 Task: Create a Board called Board0000000025 in Workspace WS0000000009 in Trello with Visibility as Workspace. Create a Board called Board0000000026 in Workspace WS0000000009 in Trello with Visibility as Private. Create a Board called Board0000000027 in Workspace WS0000000009 in Trello with Visibility as Public. Create Card Card0000000097 in Board Board0000000025 in Workspace WS0000000009 in Trello. Create Card Card0000000098 in Board Board0000000025 in Workspace WS0000000009 in Trello
Action: Mouse moved to (544, 59)
Screenshot: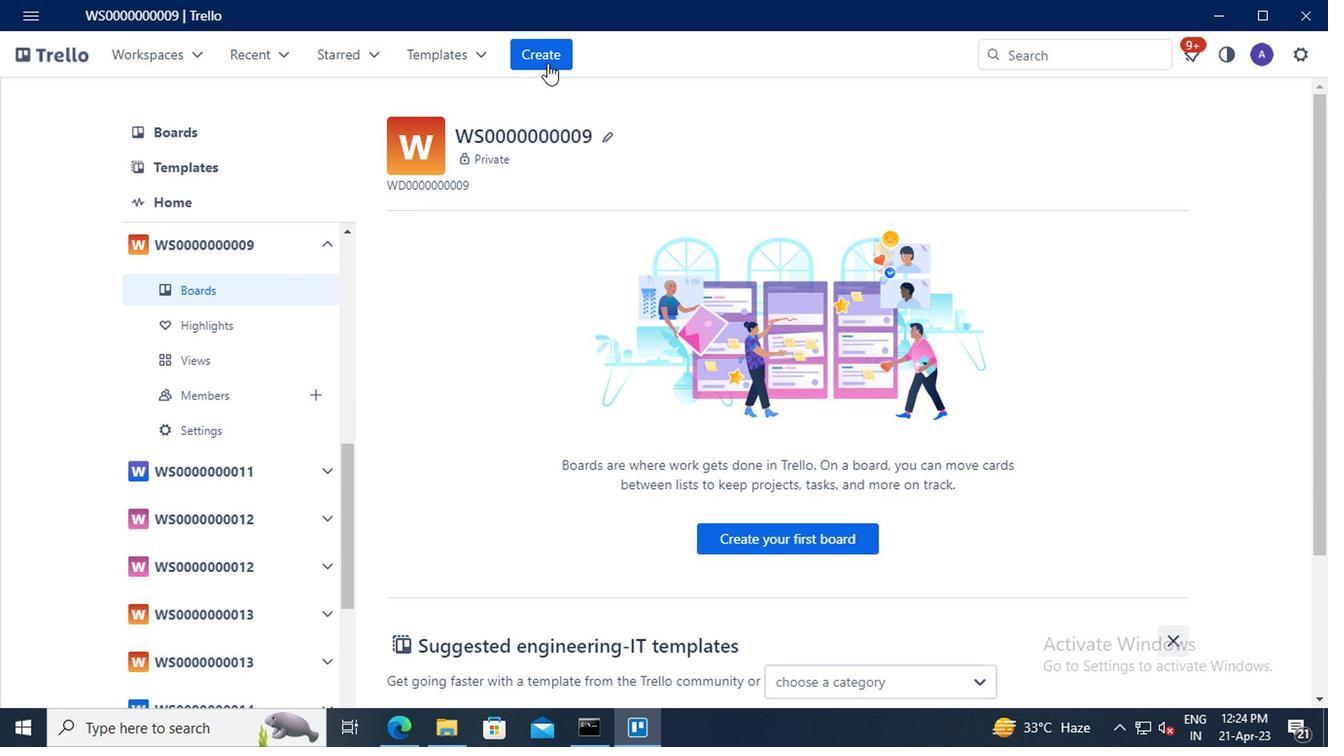 
Action: Mouse pressed left at (544, 59)
Screenshot: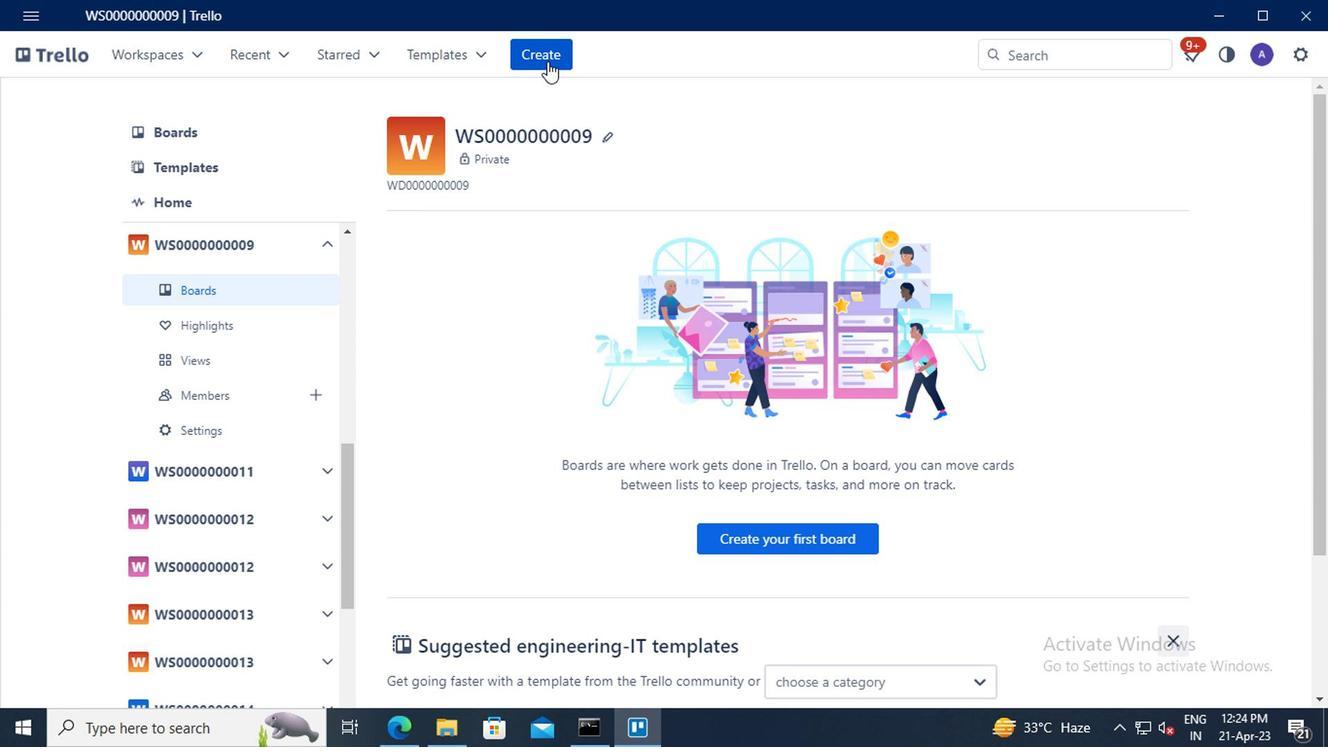 
Action: Mouse moved to (601, 136)
Screenshot: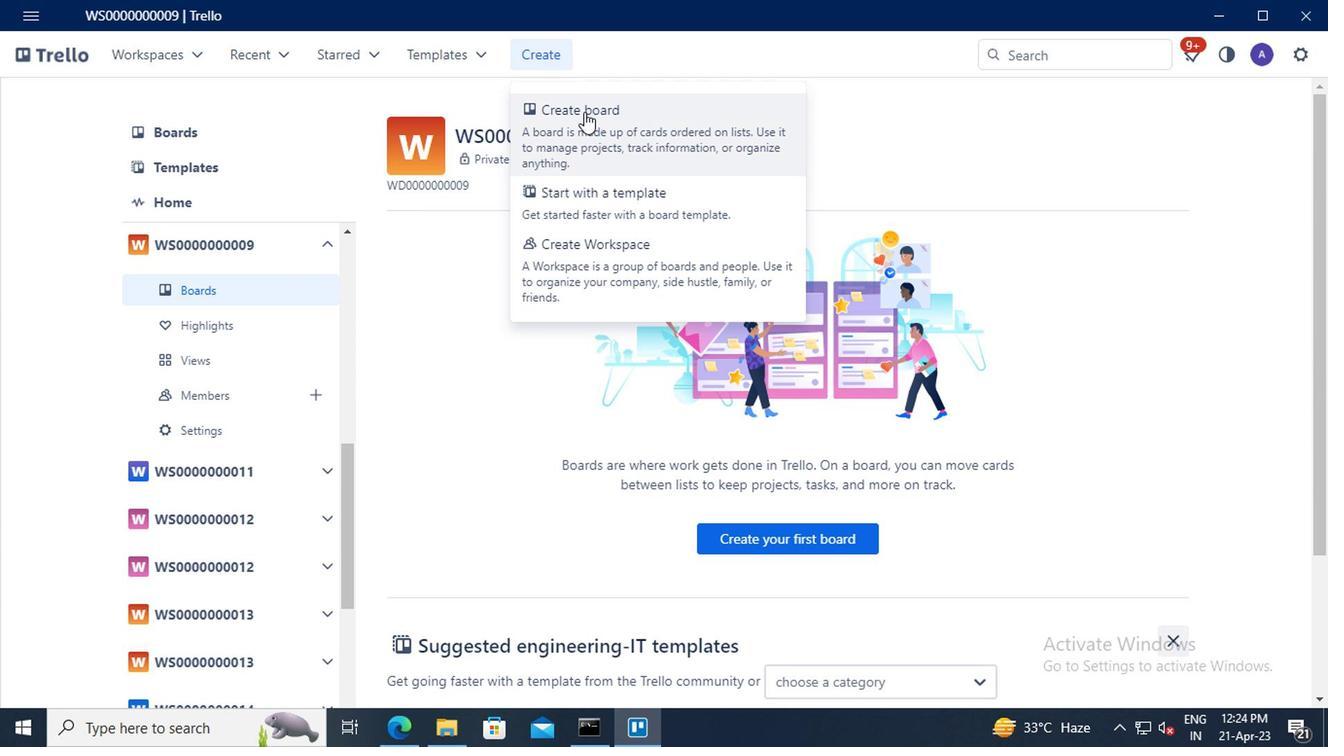 
Action: Mouse pressed left at (601, 136)
Screenshot: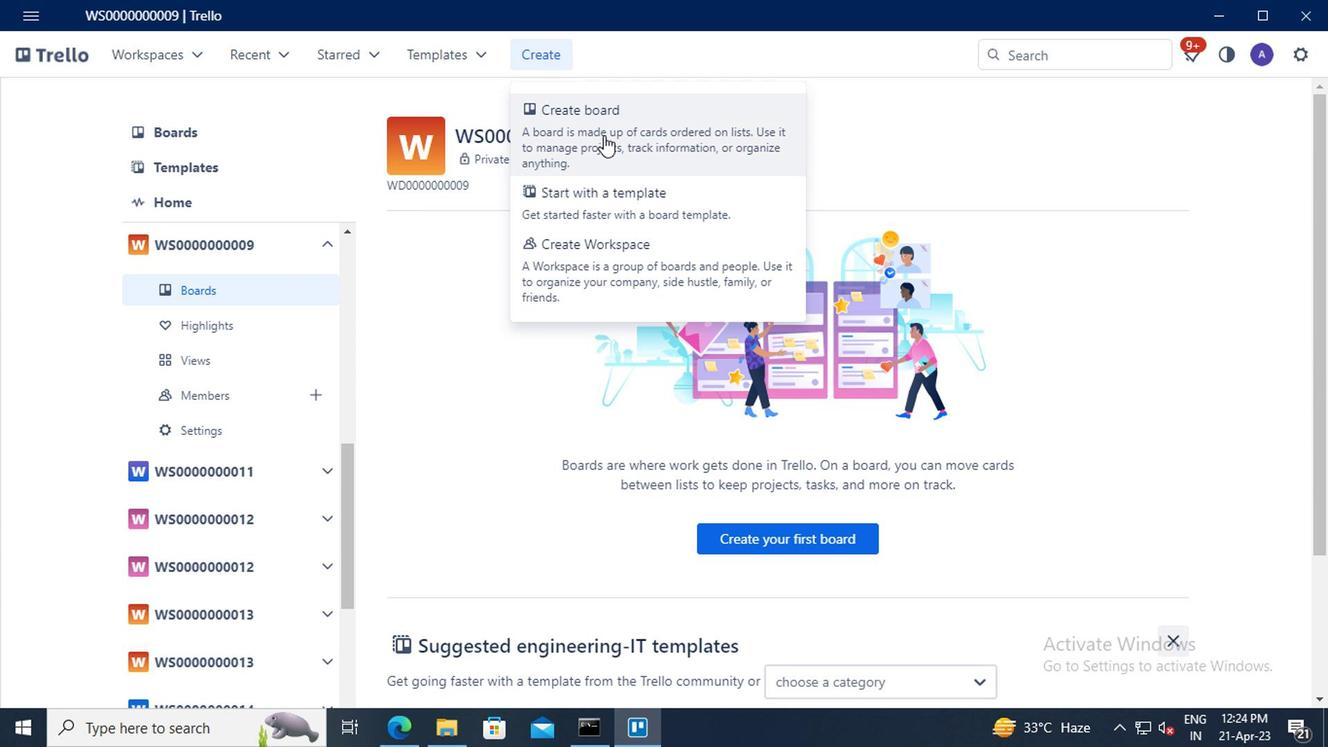 
Action: Mouse moved to (560, 414)
Screenshot: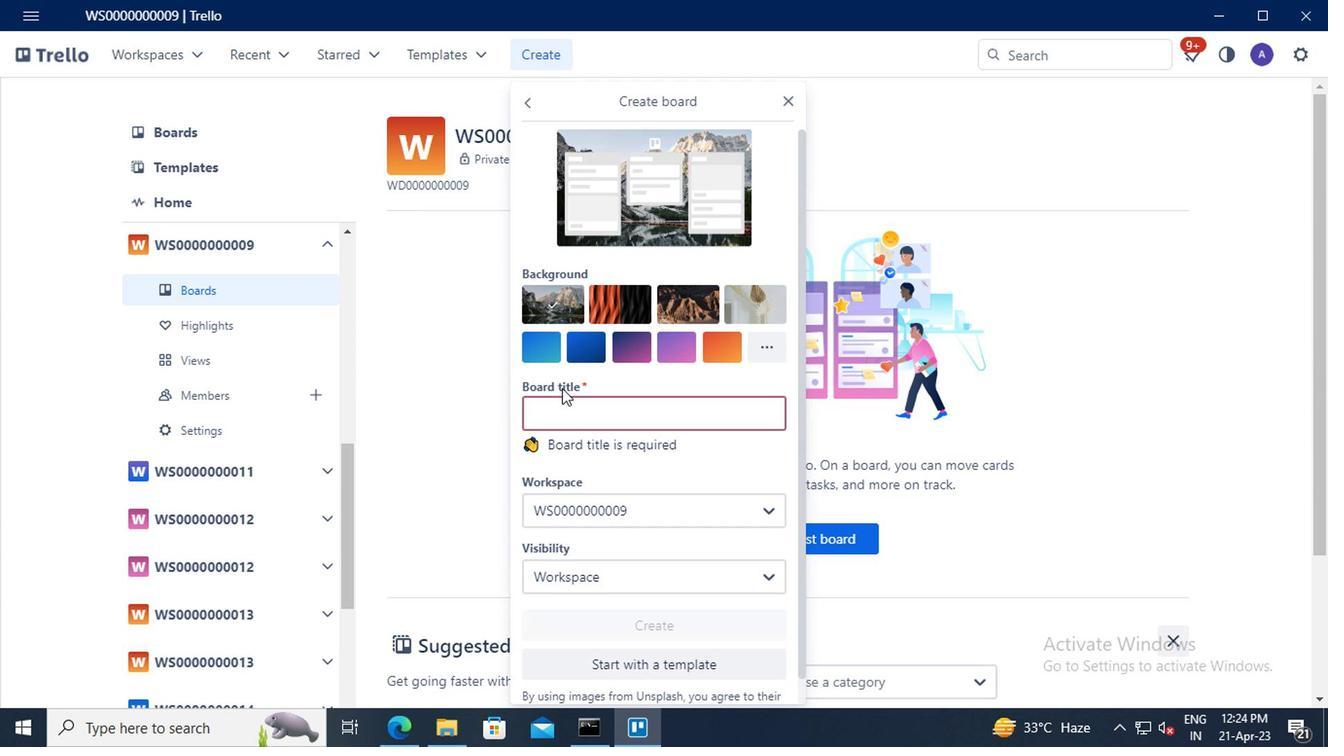 
Action: Mouse pressed left at (560, 414)
Screenshot: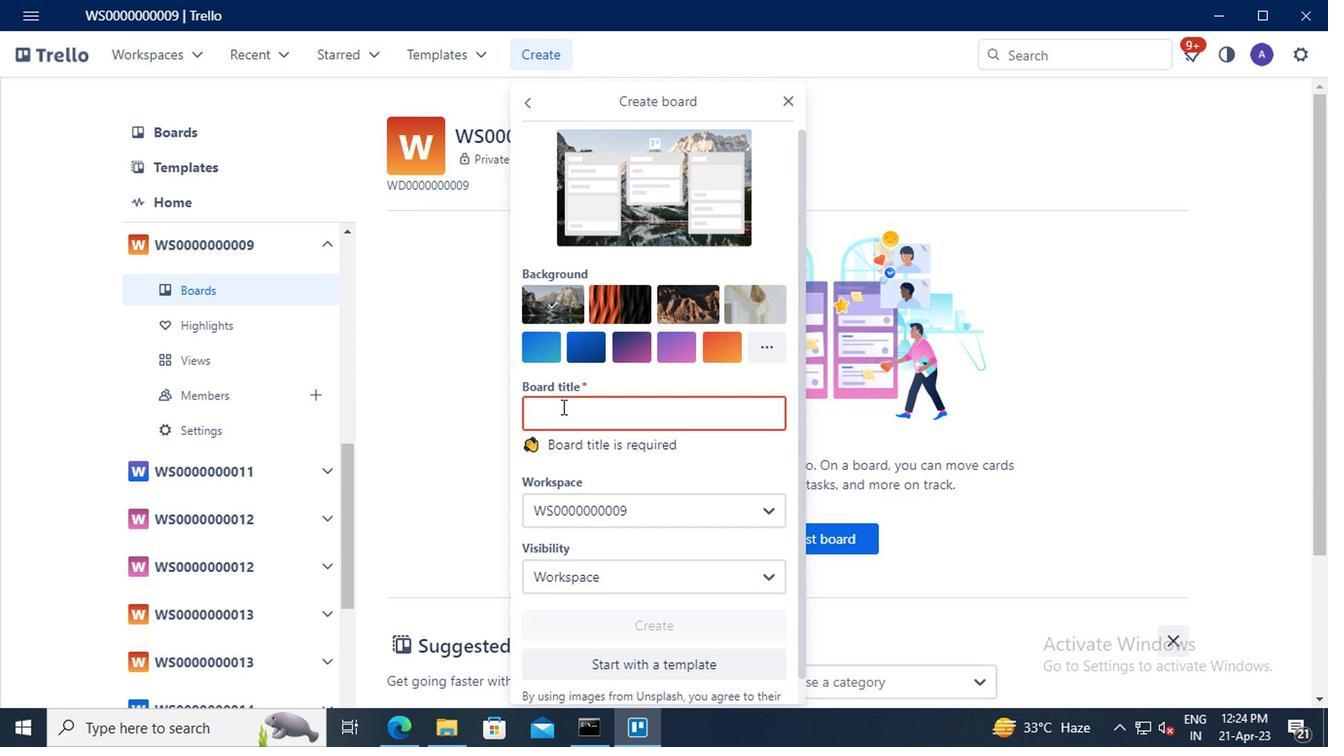 
Action: Key pressed <Key.shift>BOARD0000000025
Screenshot: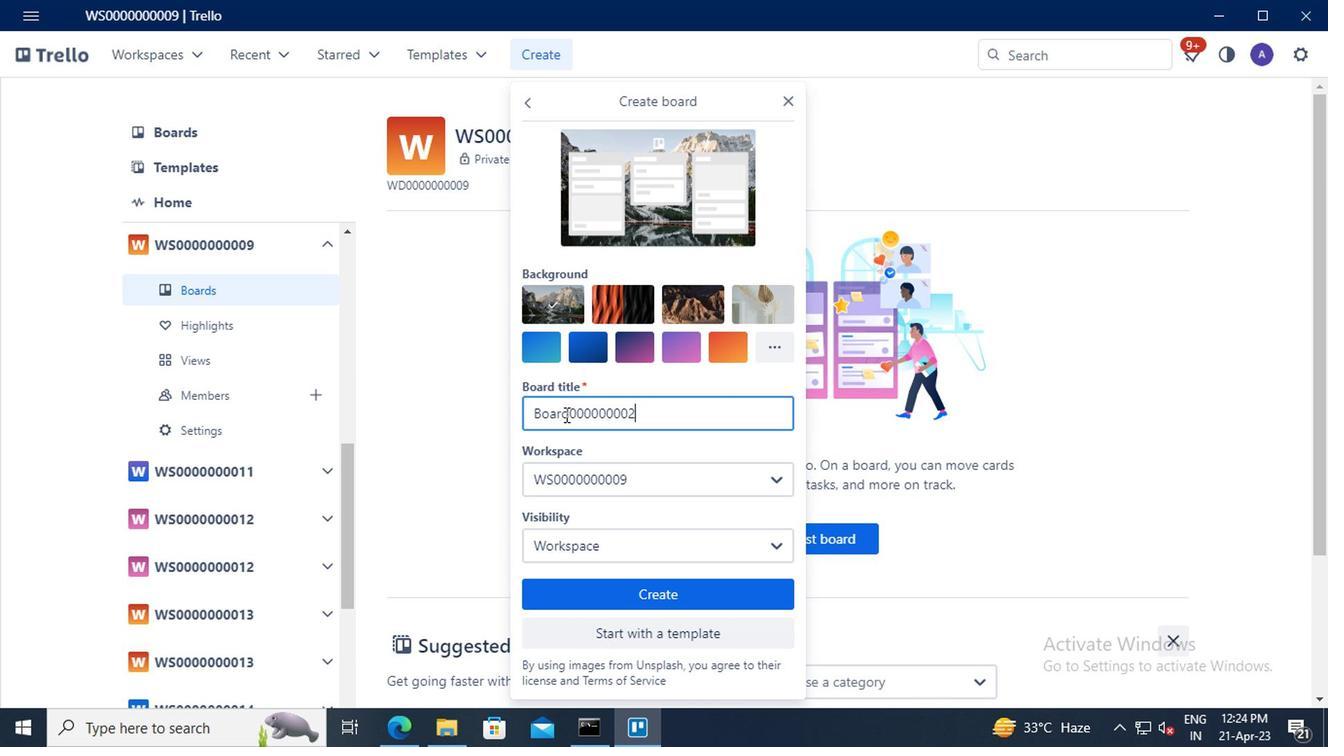 
Action: Mouse moved to (607, 548)
Screenshot: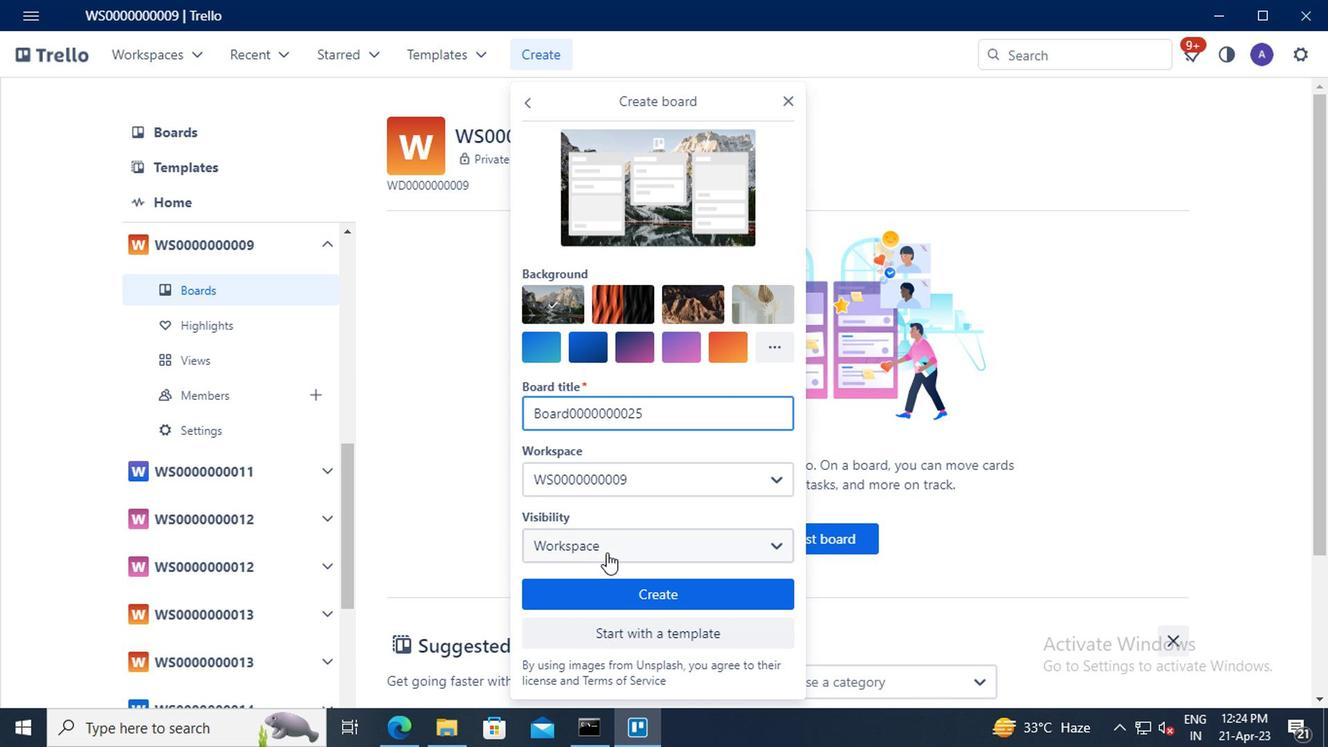 
Action: Mouse pressed left at (607, 548)
Screenshot: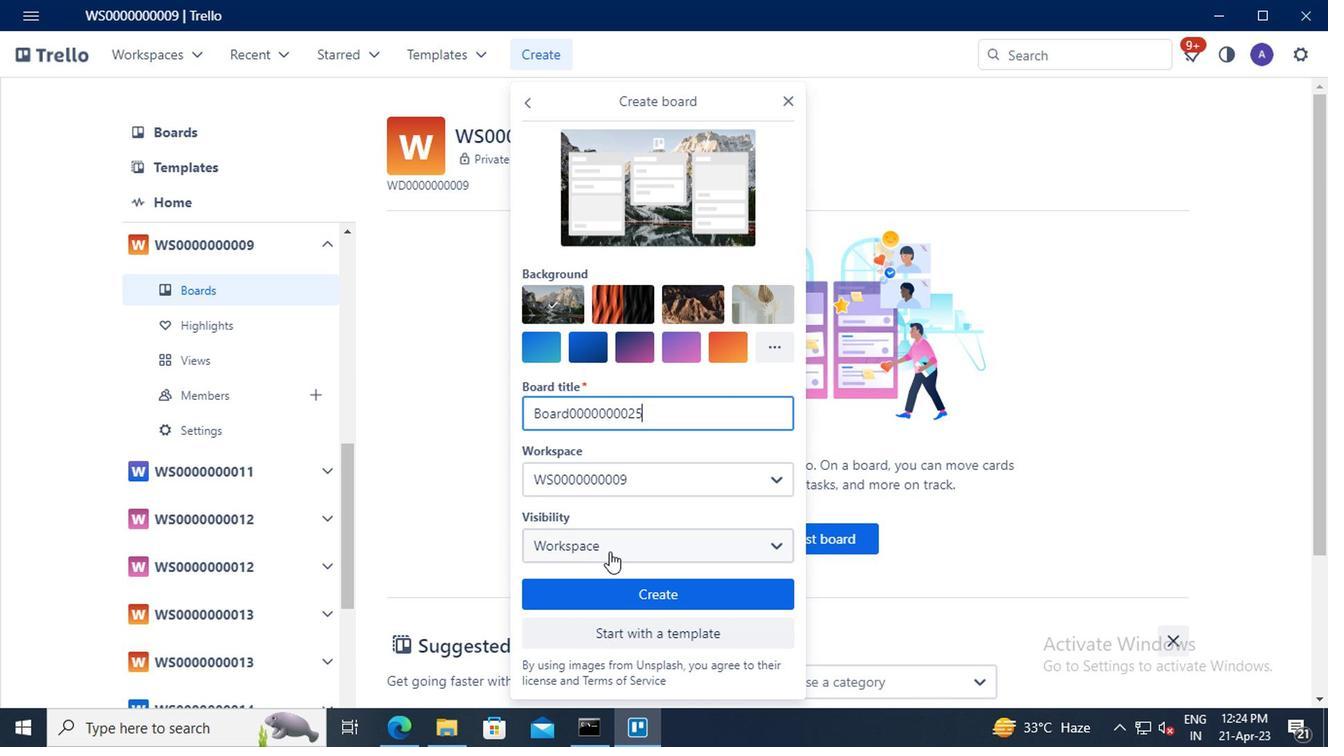 
Action: Mouse moved to (622, 664)
Screenshot: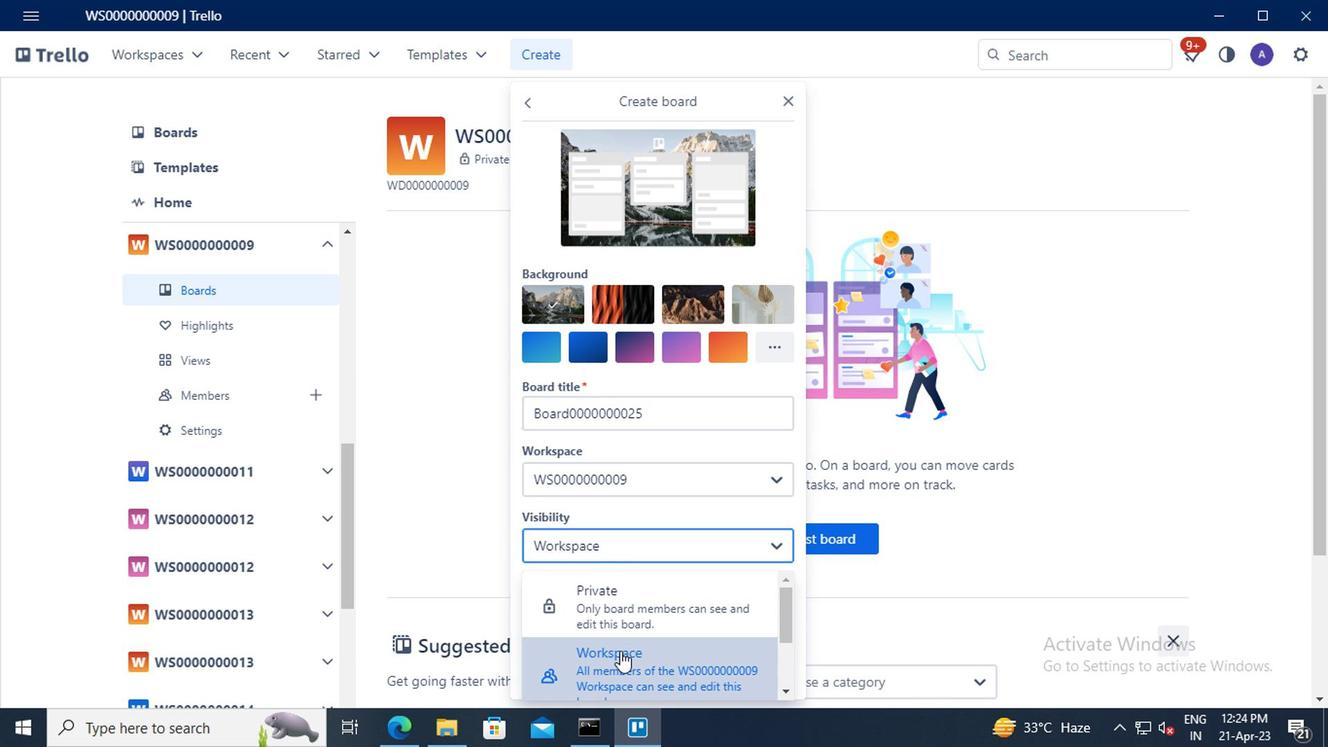 
Action: Mouse pressed left at (622, 664)
Screenshot: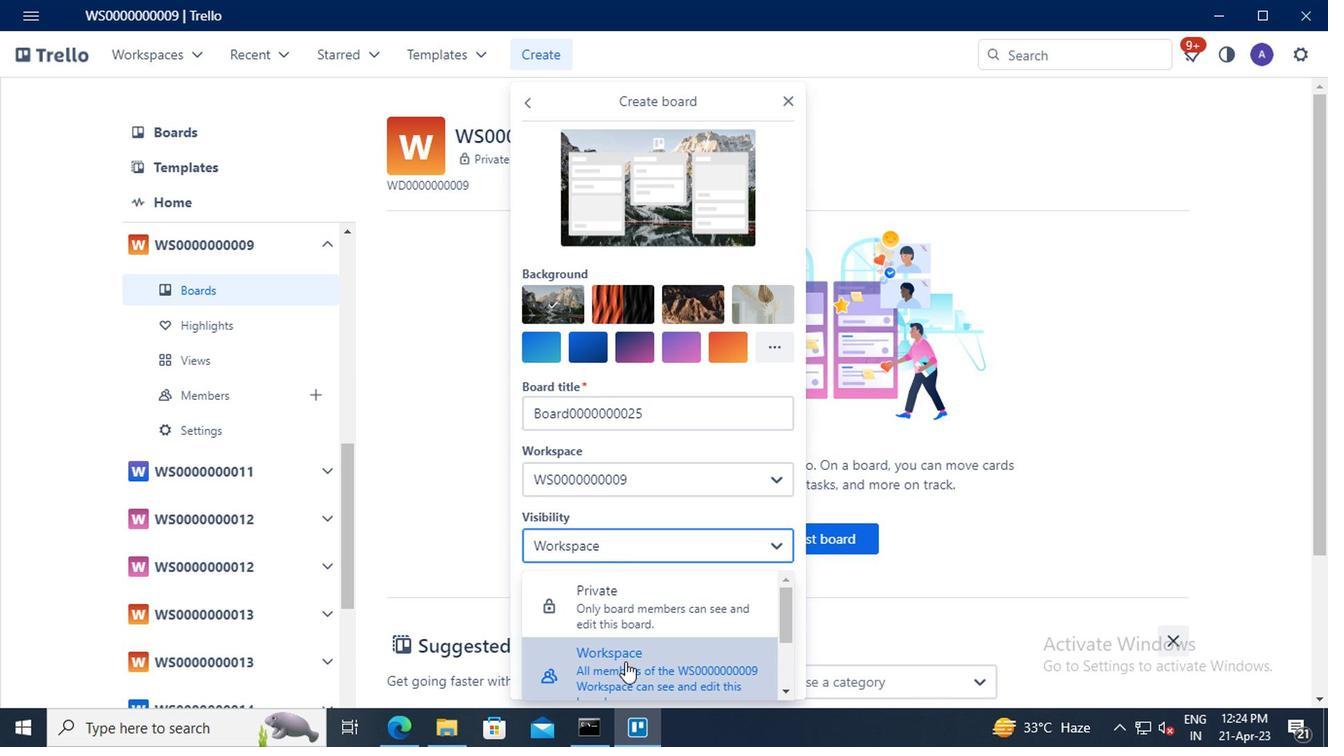 
Action: Mouse moved to (644, 592)
Screenshot: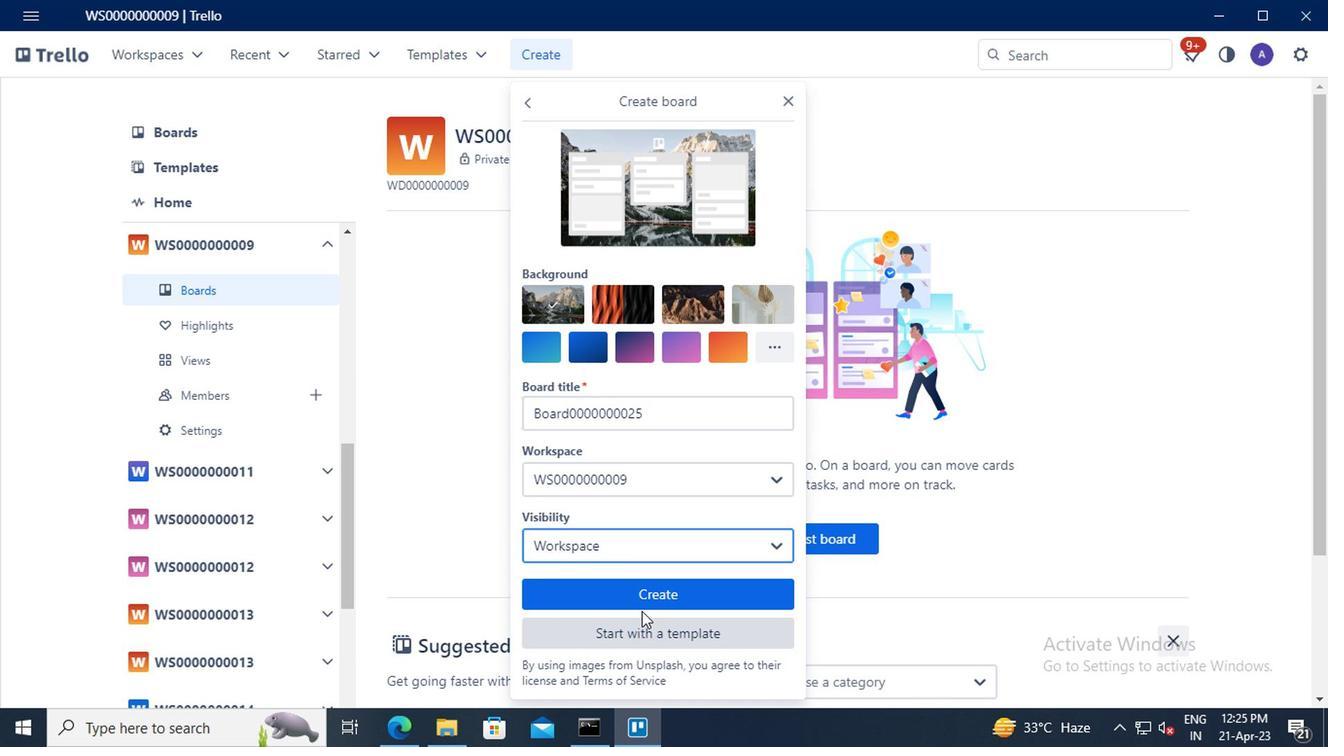 
Action: Mouse pressed left at (644, 592)
Screenshot: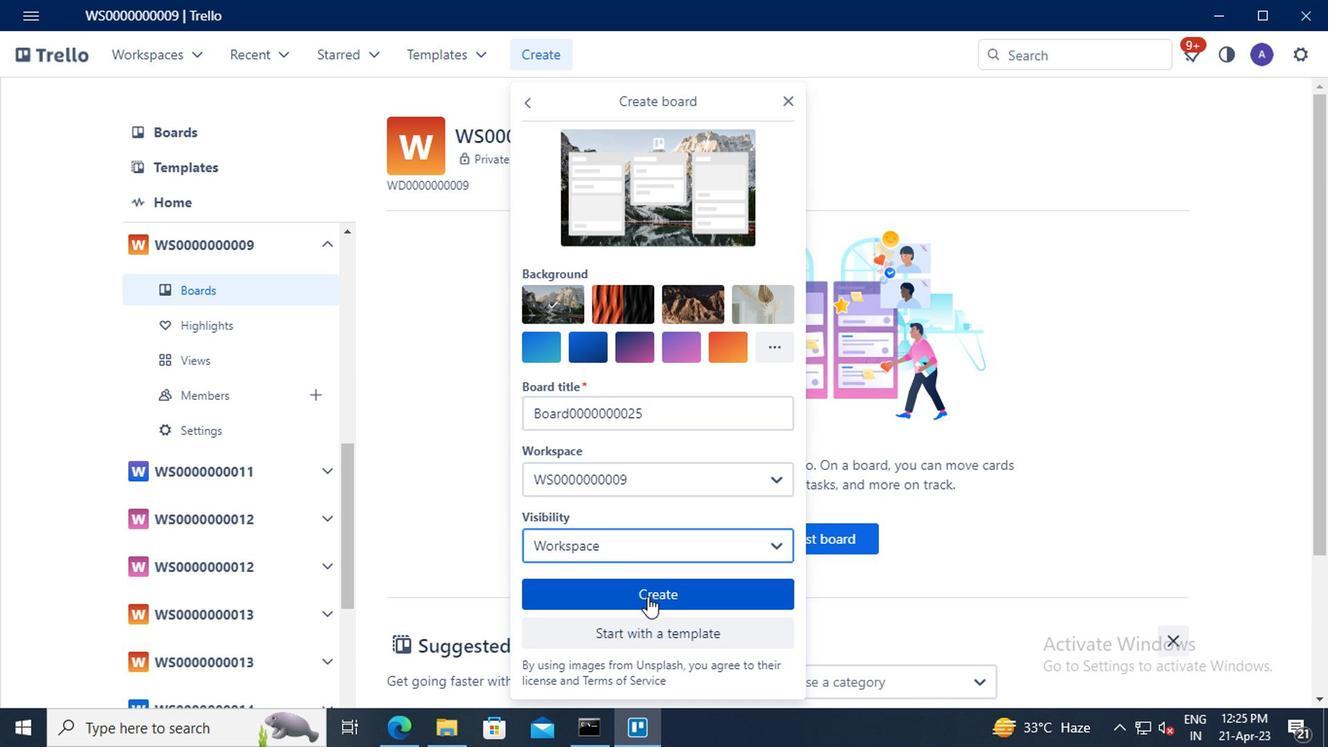 
Action: Mouse moved to (536, 48)
Screenshot: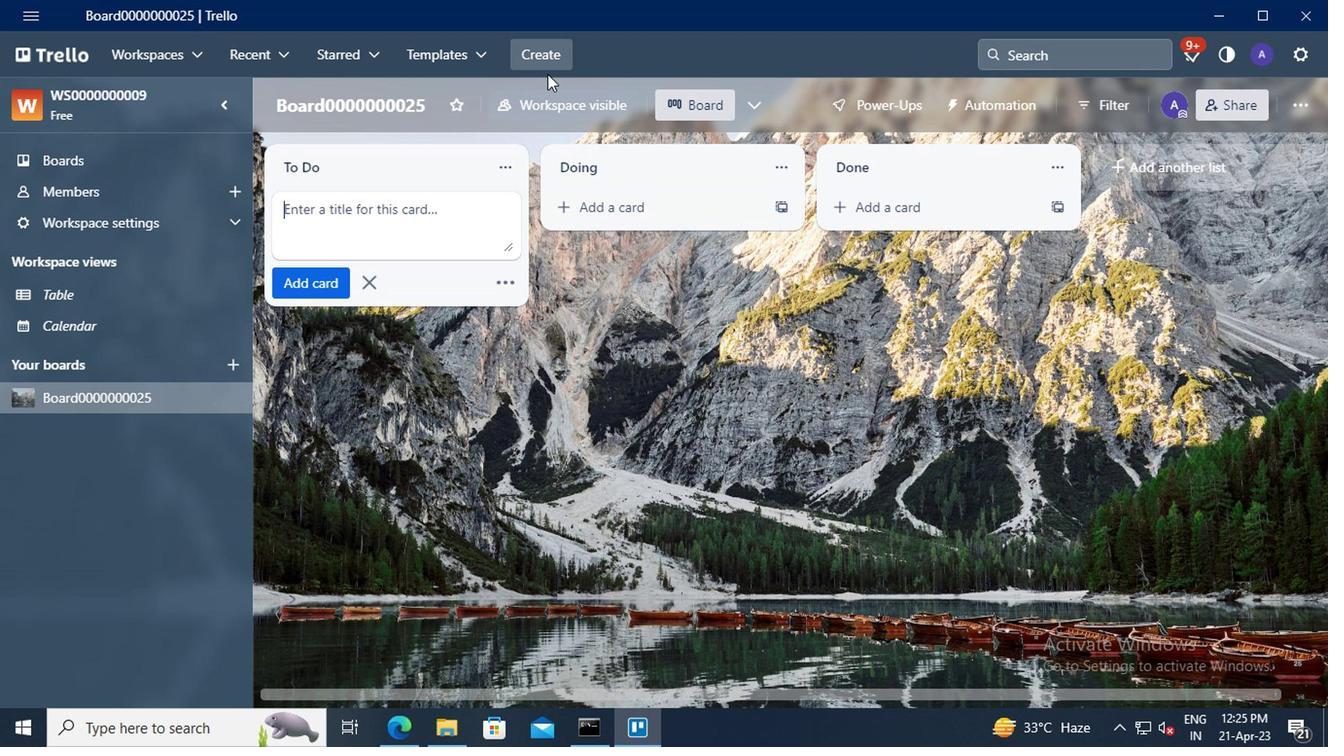 
Action: Mouse pressed left at (536, 48)
Screenshot: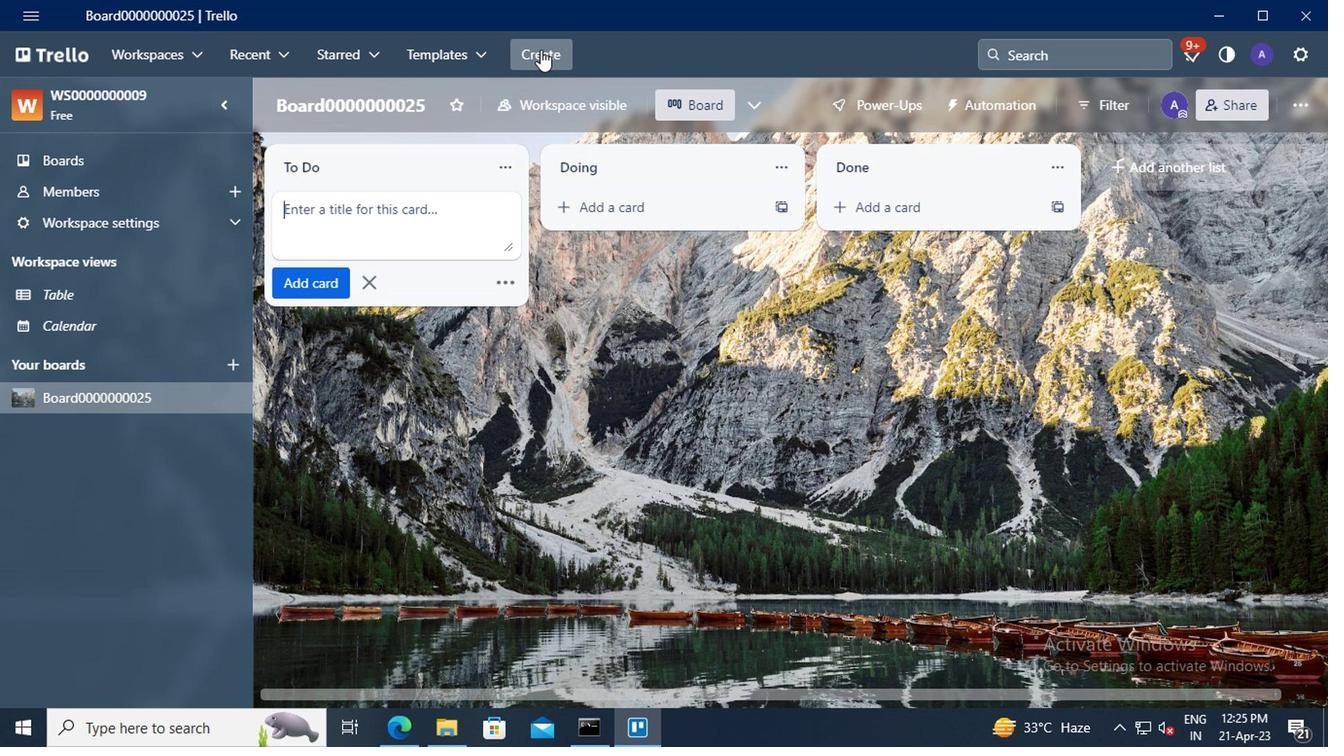 
Action: Mouse moved to (578, 131)
Screenshot: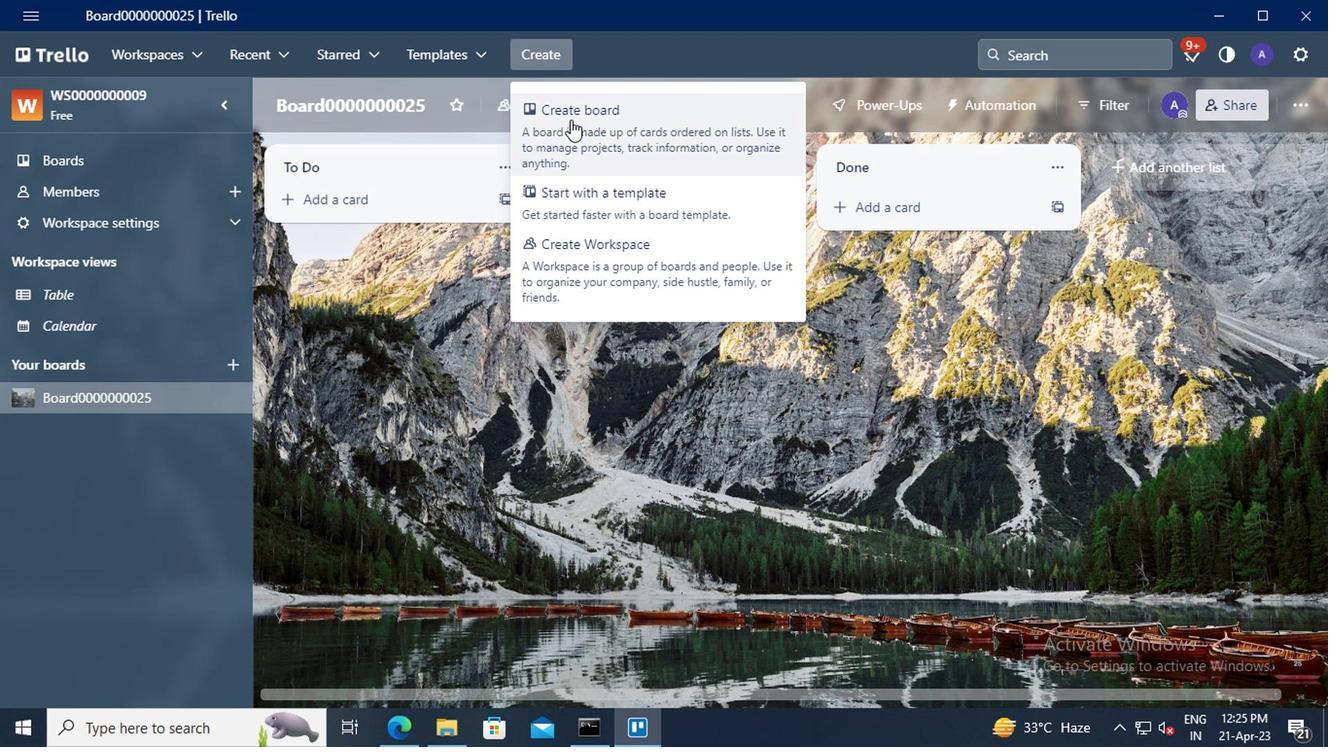 
Action: Mouse pressed left at (578, 131)
Screenshot: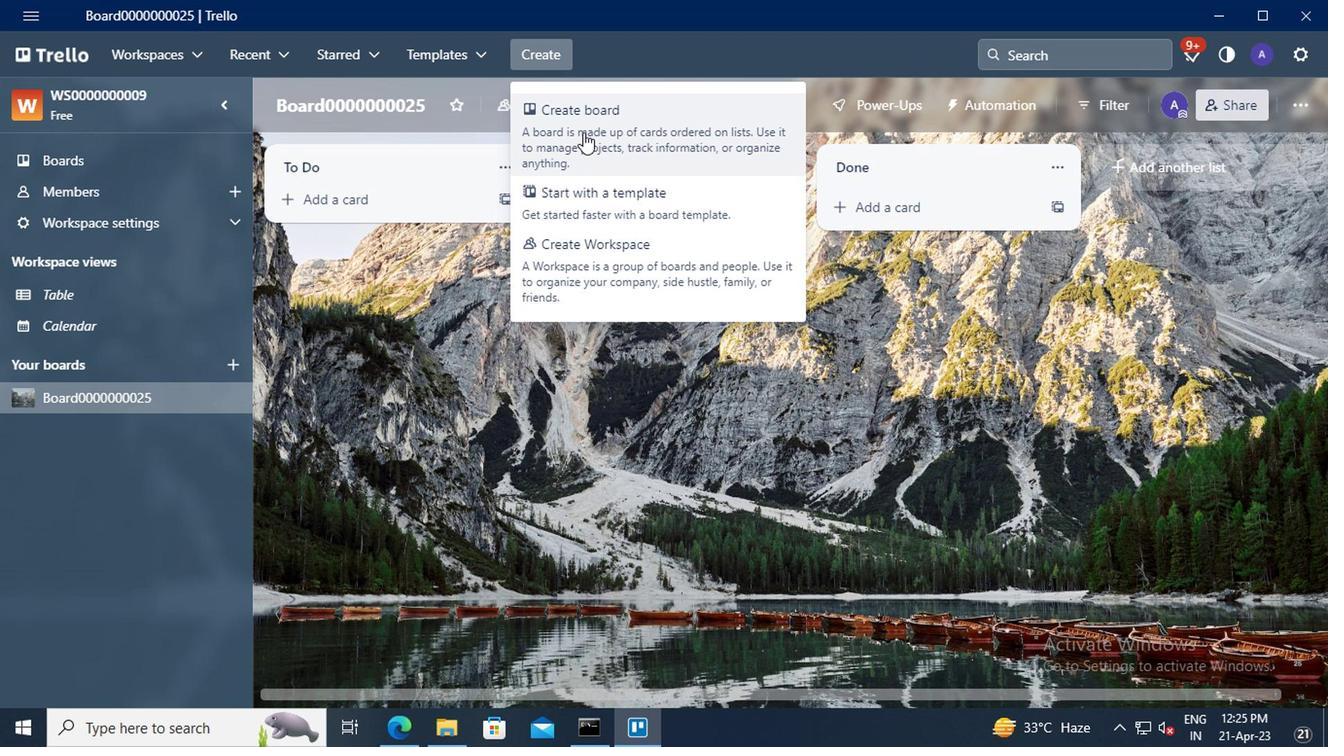 
Action: Mouse moved to (580, 409)
Screenshot: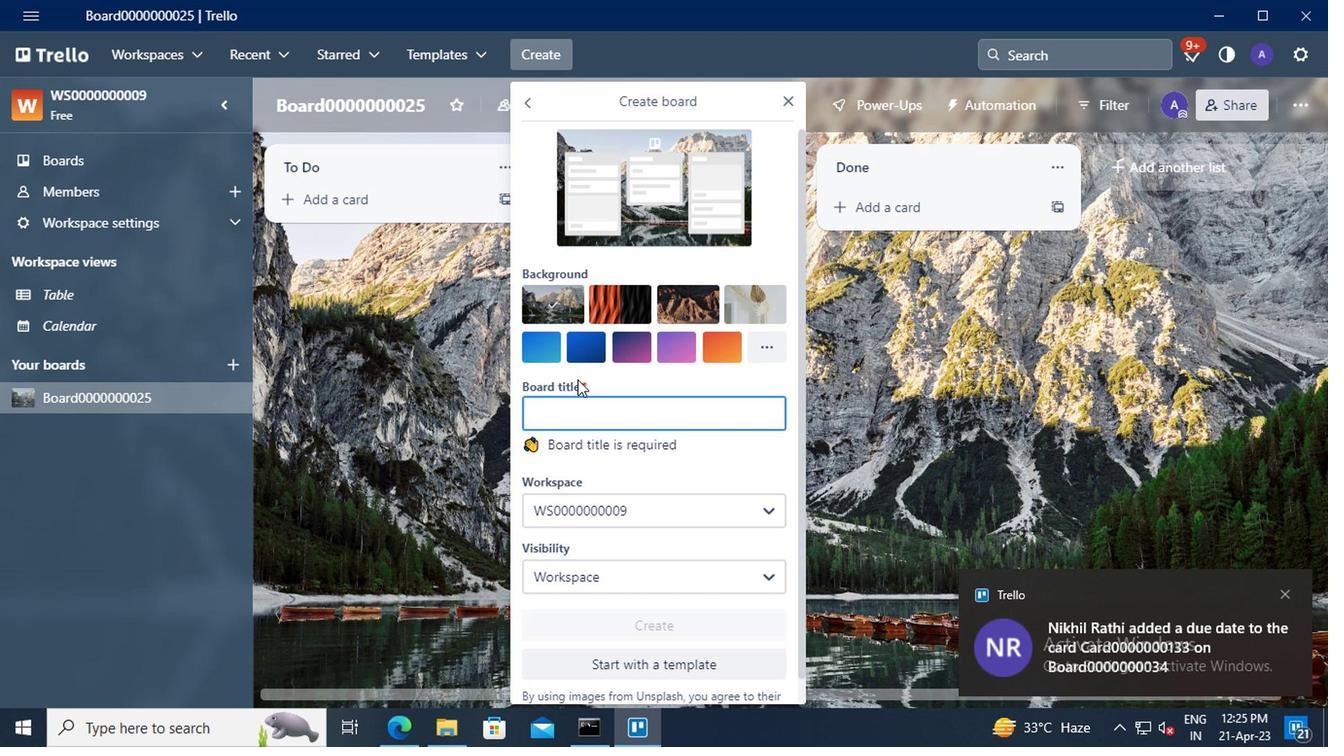 
Action: Mouse pressed left at (580, 409)
Screenshot: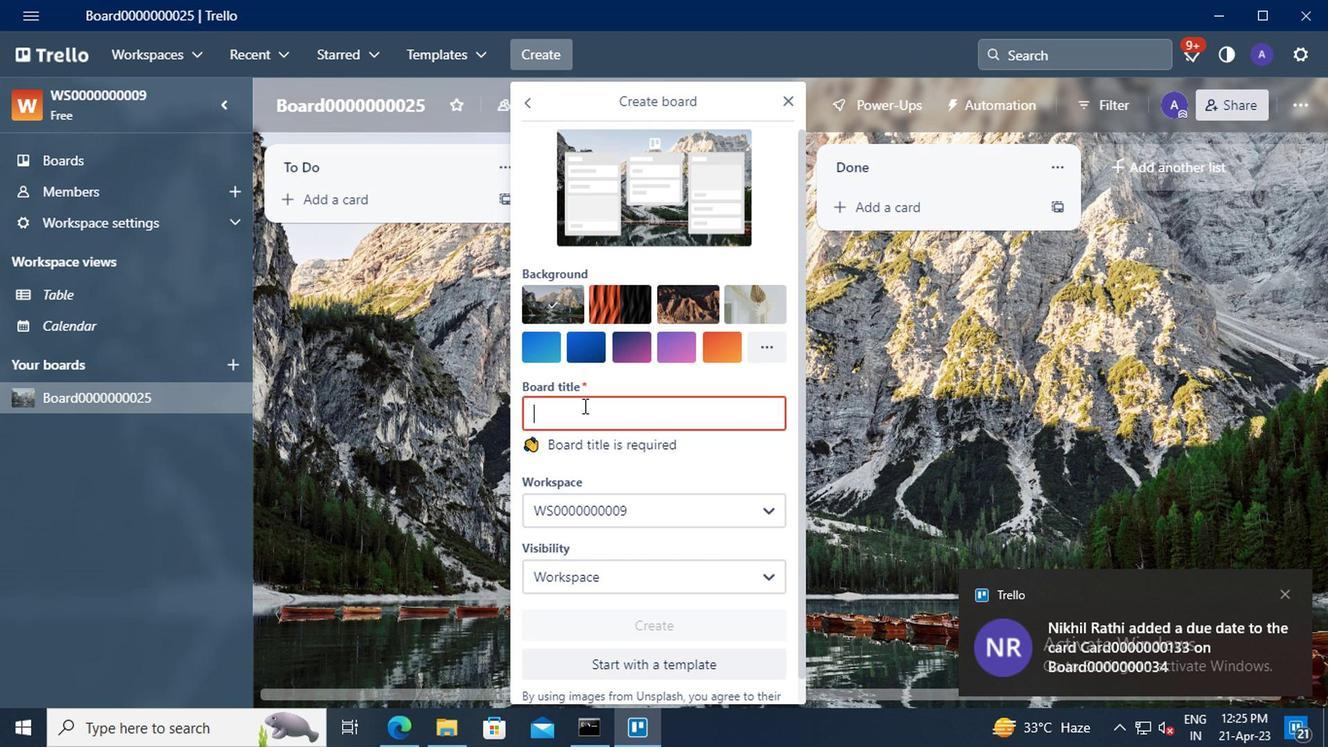 
Action: Key pressed <Key.shift>BOARD0000000026
Screenshot: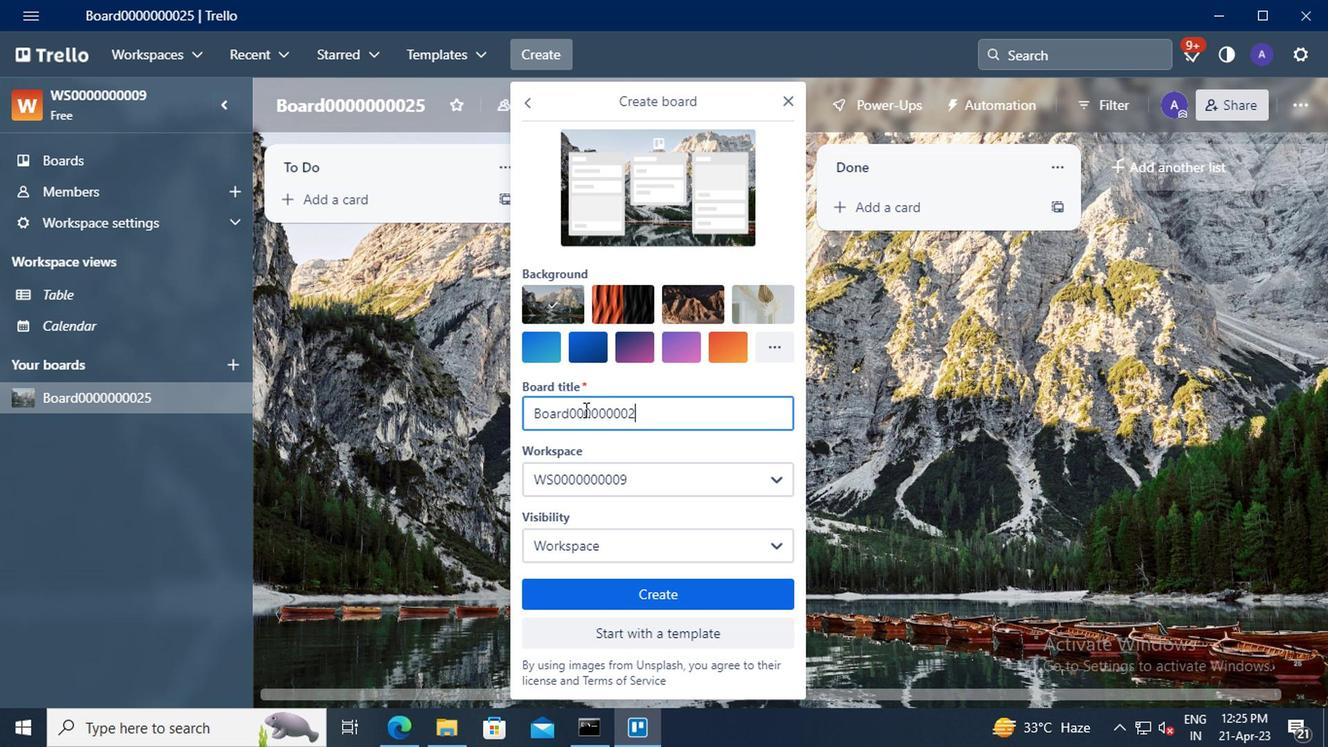 
Action: Mouse moved to (610, 545)
Screenshot: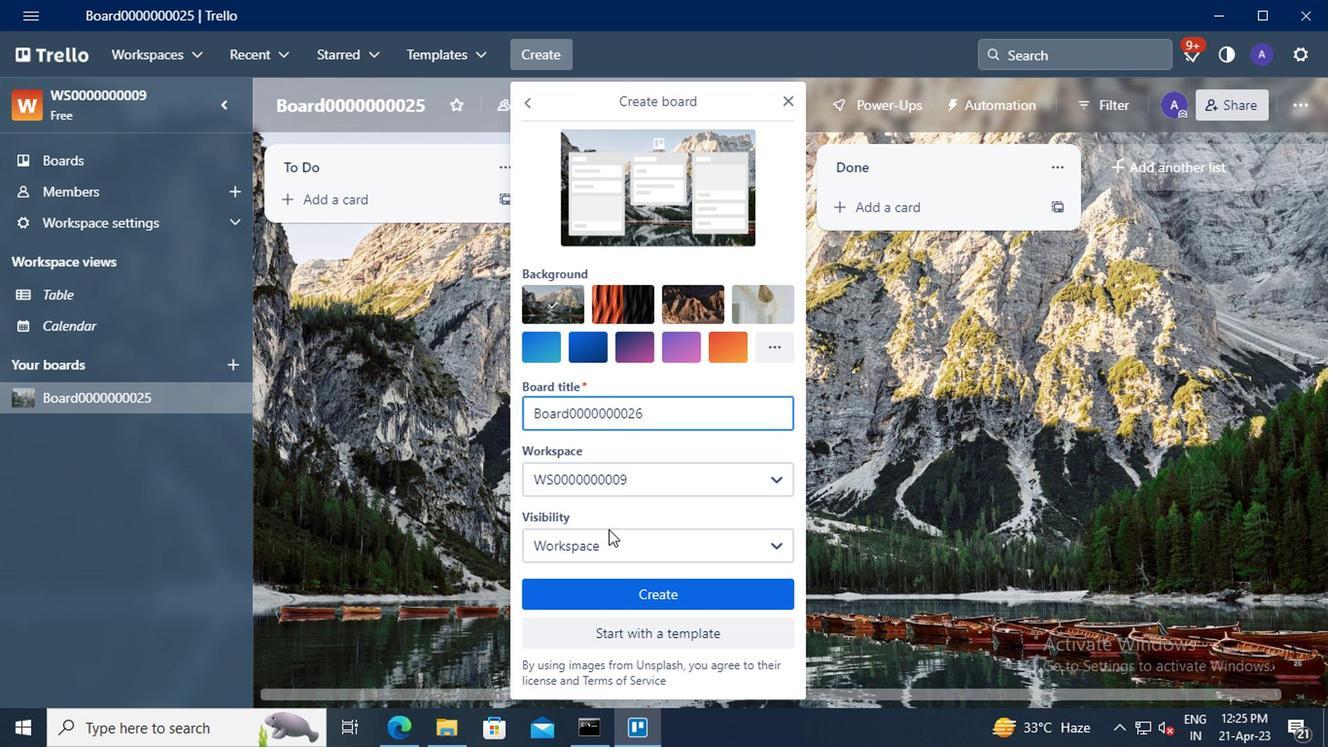 
Action: Mouse pressed left at (610, 545)
Screenshot: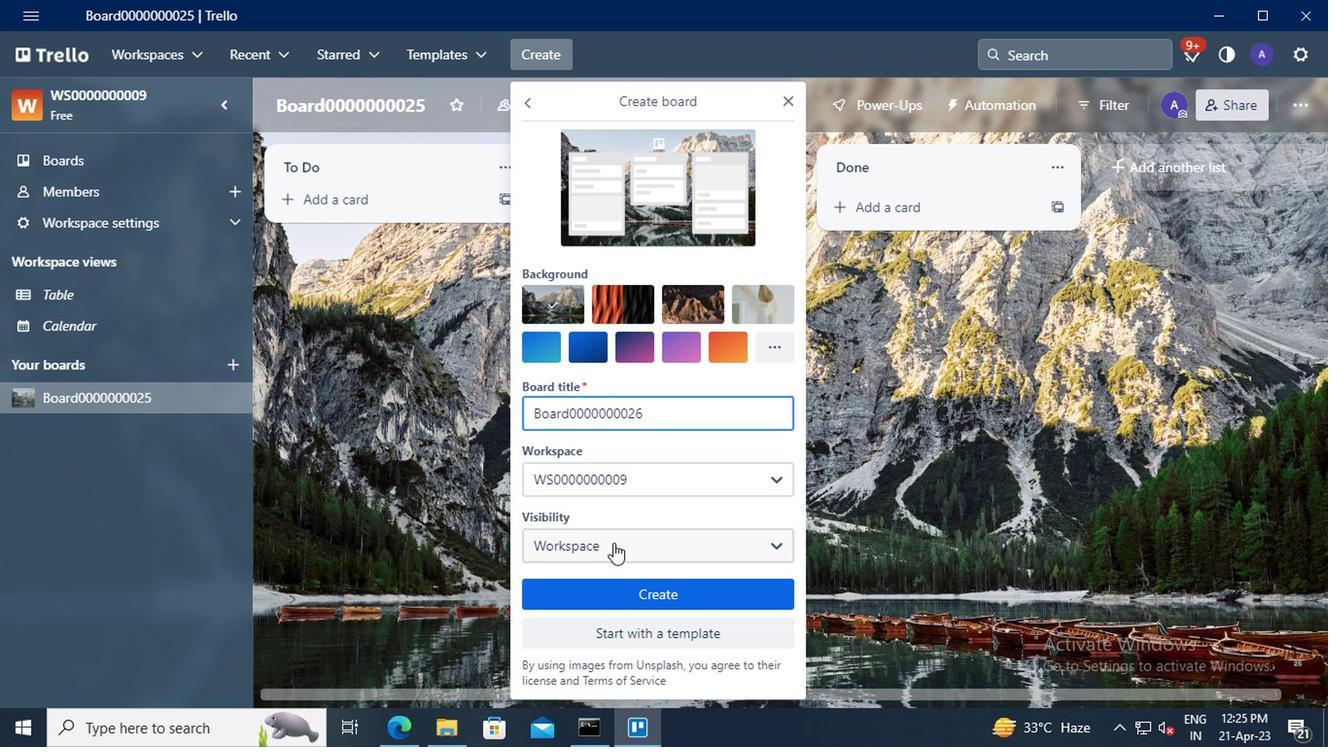 
Action: Mouse moved to (612, 601)
Screenshot: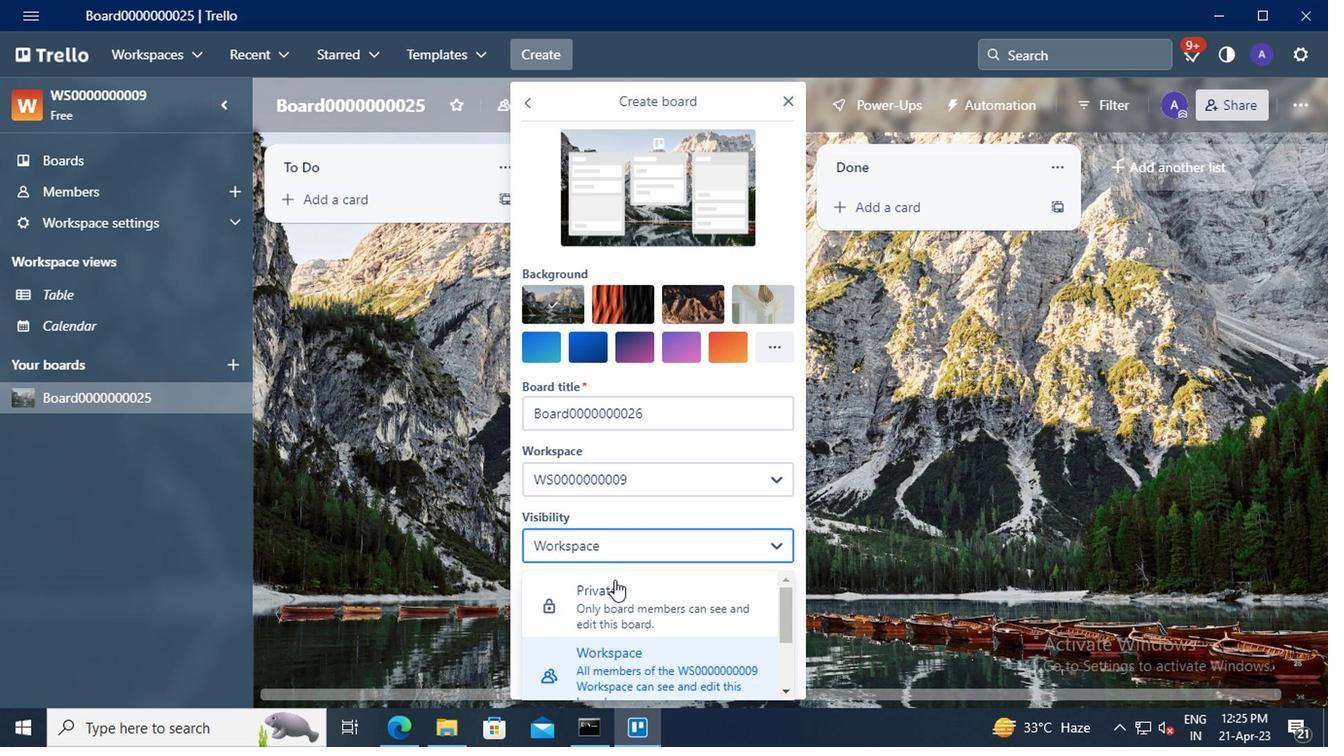 
Action: Mouse pressed left at (612, 601)
Screenshot: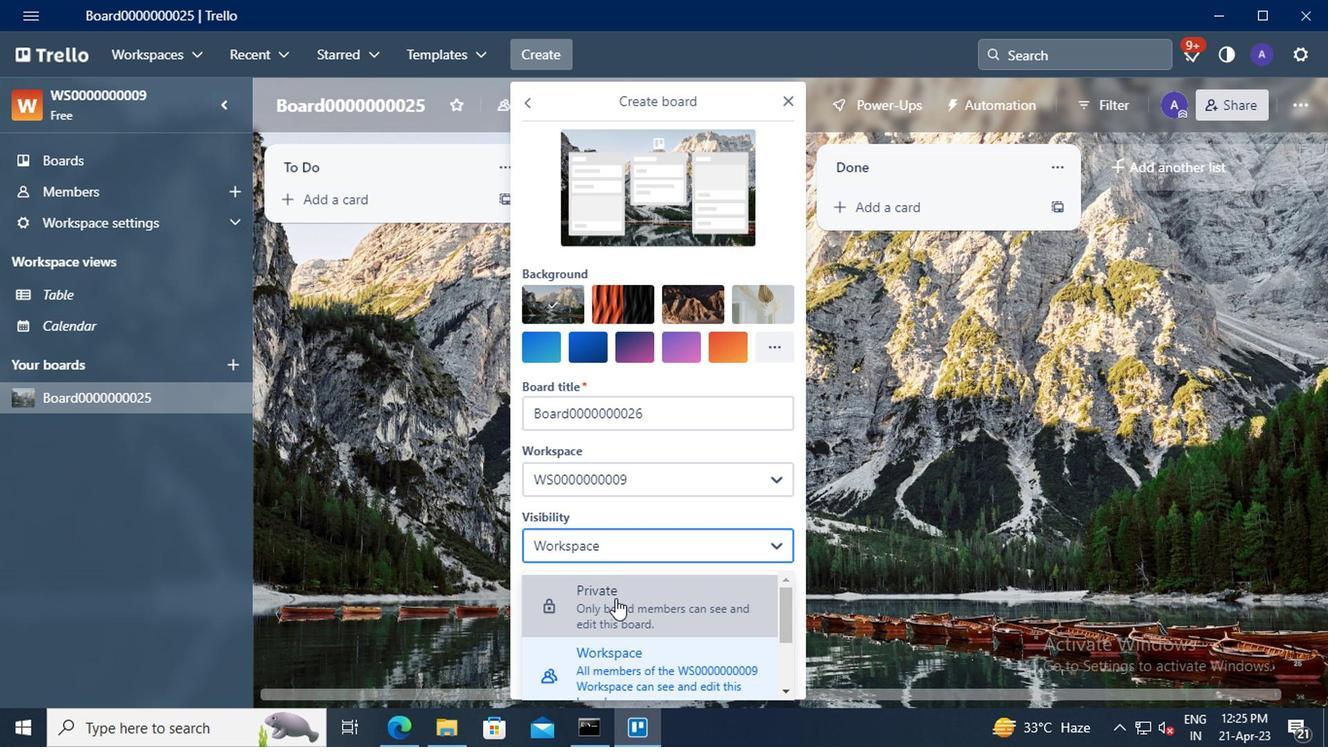 
Action: Mouse moved to (646, 594)
Screenshot: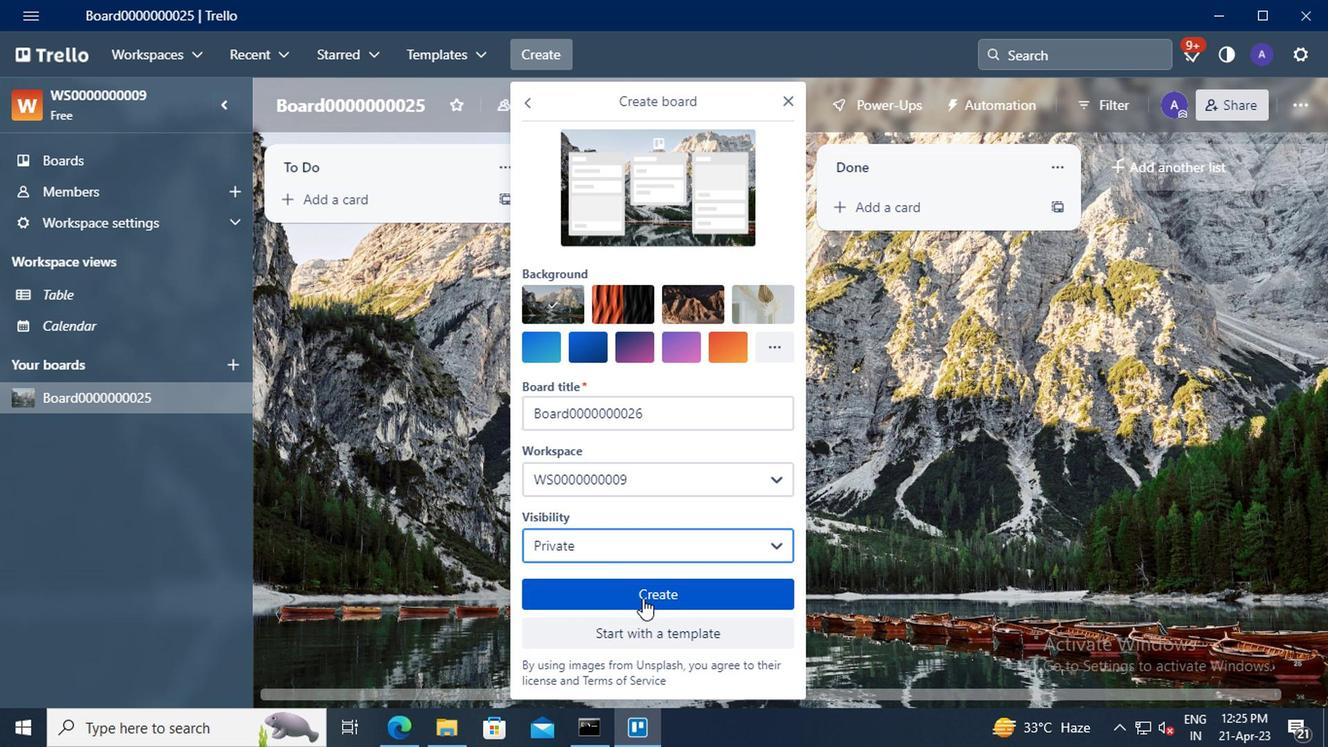 
Action: Mouse pressed left at (646, 594)
Screenshot: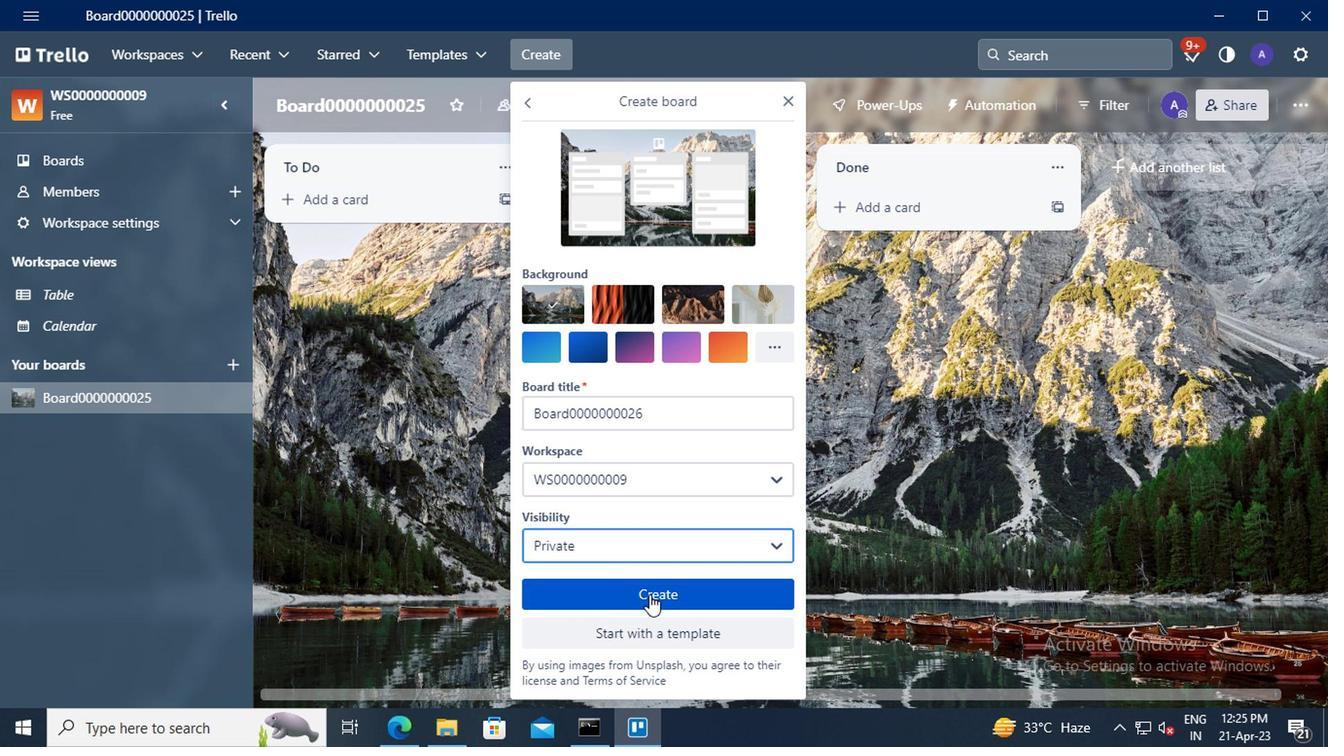 
Action: Mouse moved to (539, 49)
Screenshot: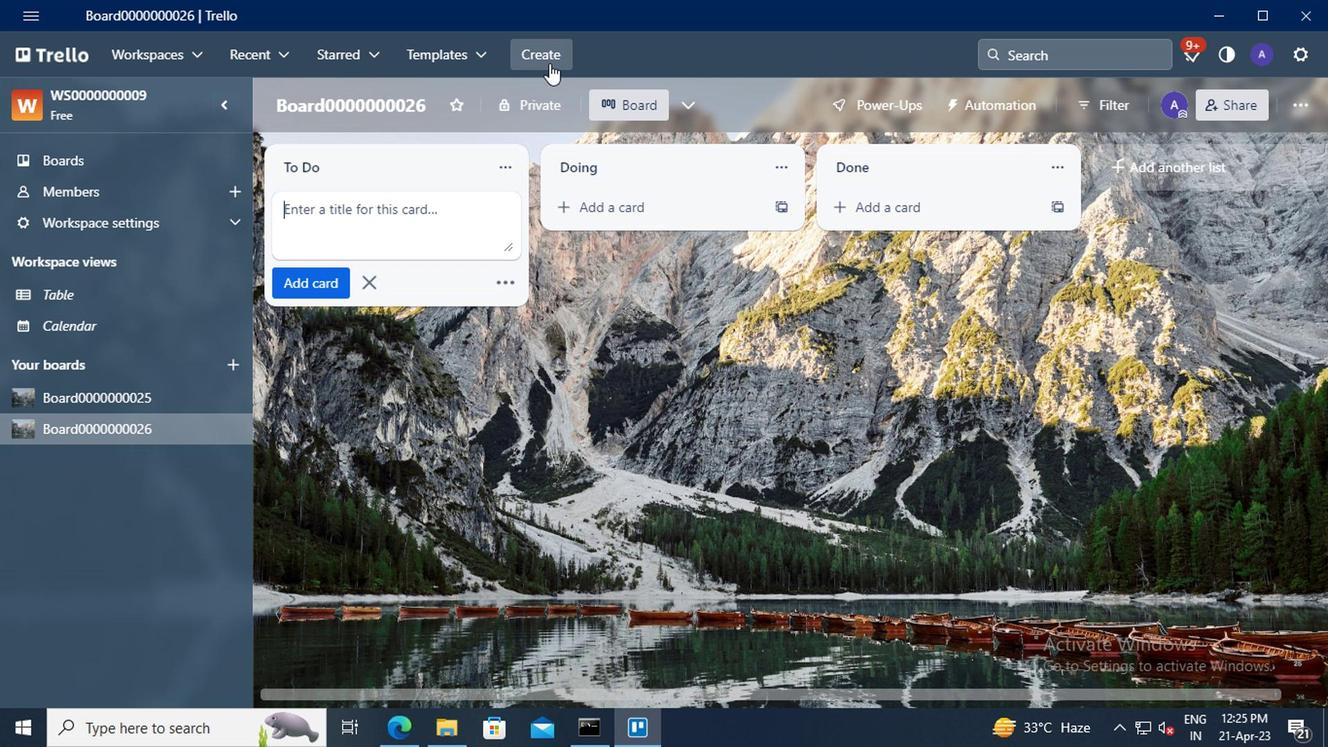 
Action: Mouse pressed left at (539, 49)
Screenshot: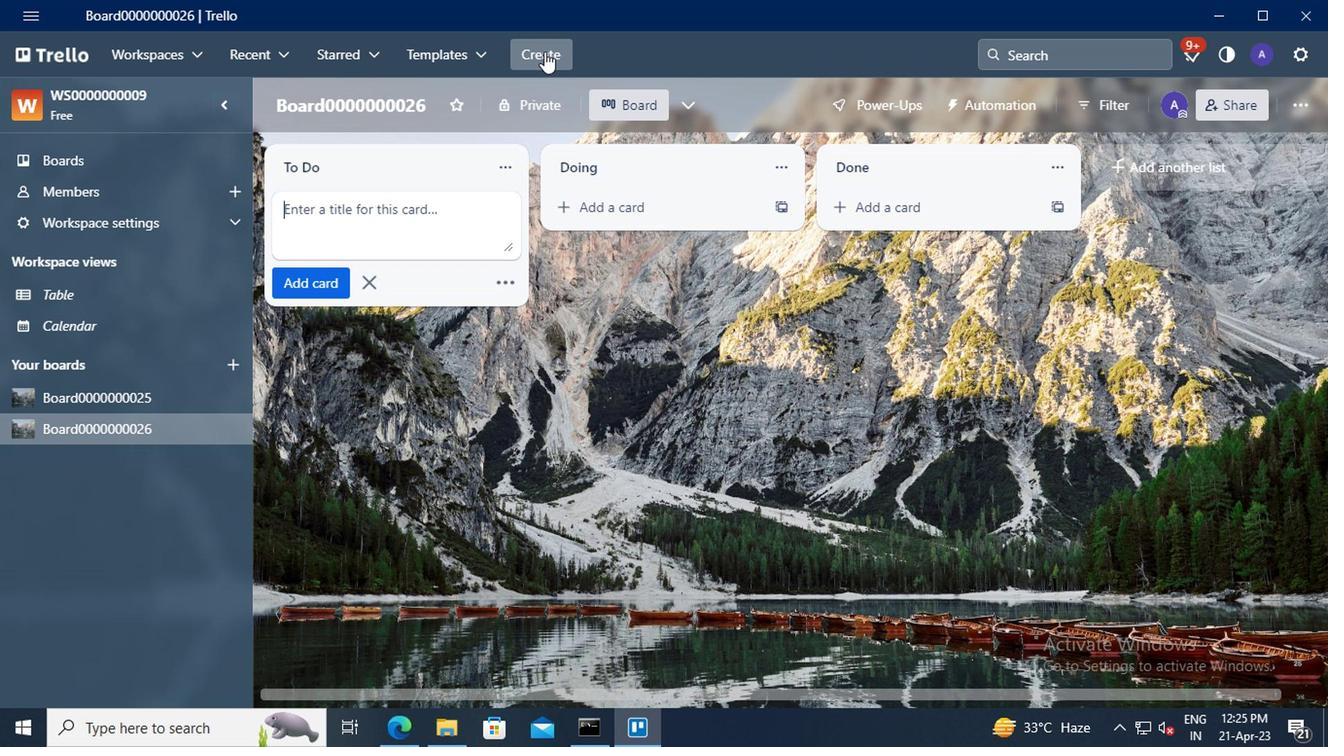 
Action: Mouse moved to (600, 134)
Screenshot: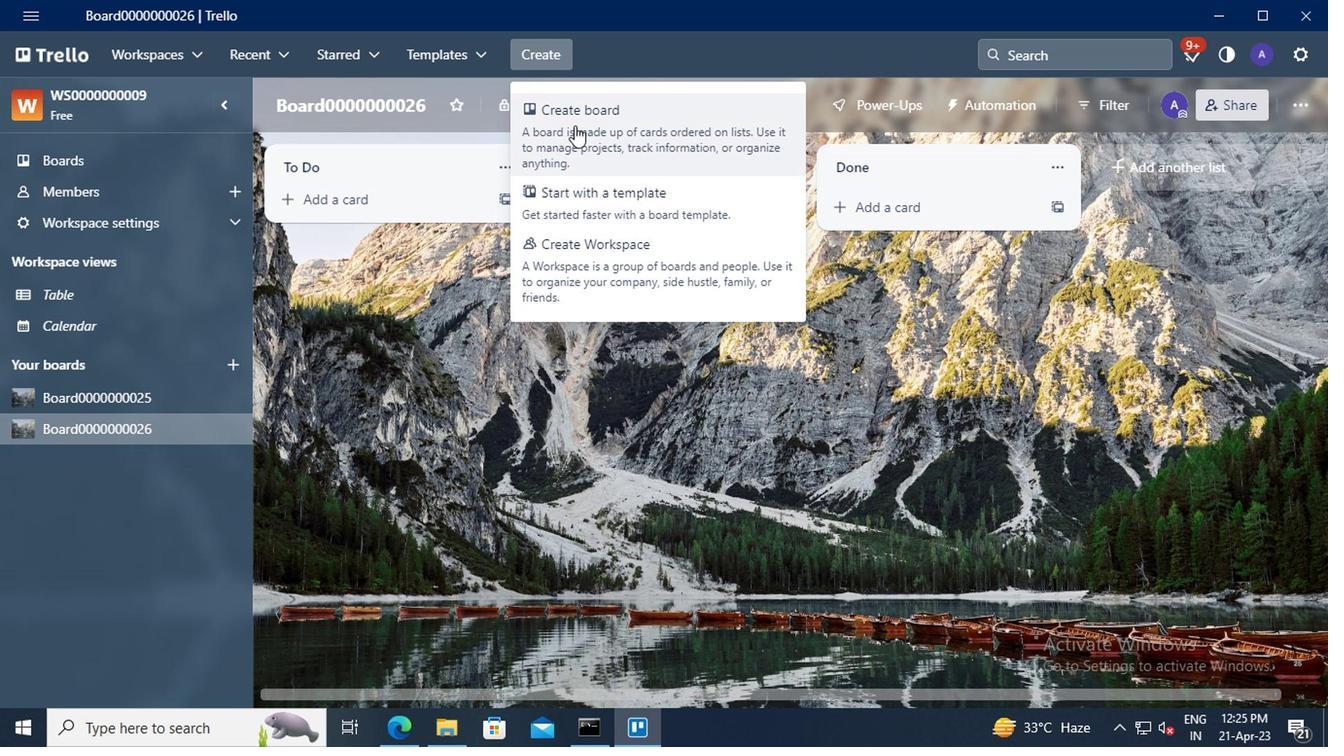 
Action: Mouse pressed left at (600, 134)
Screenshot: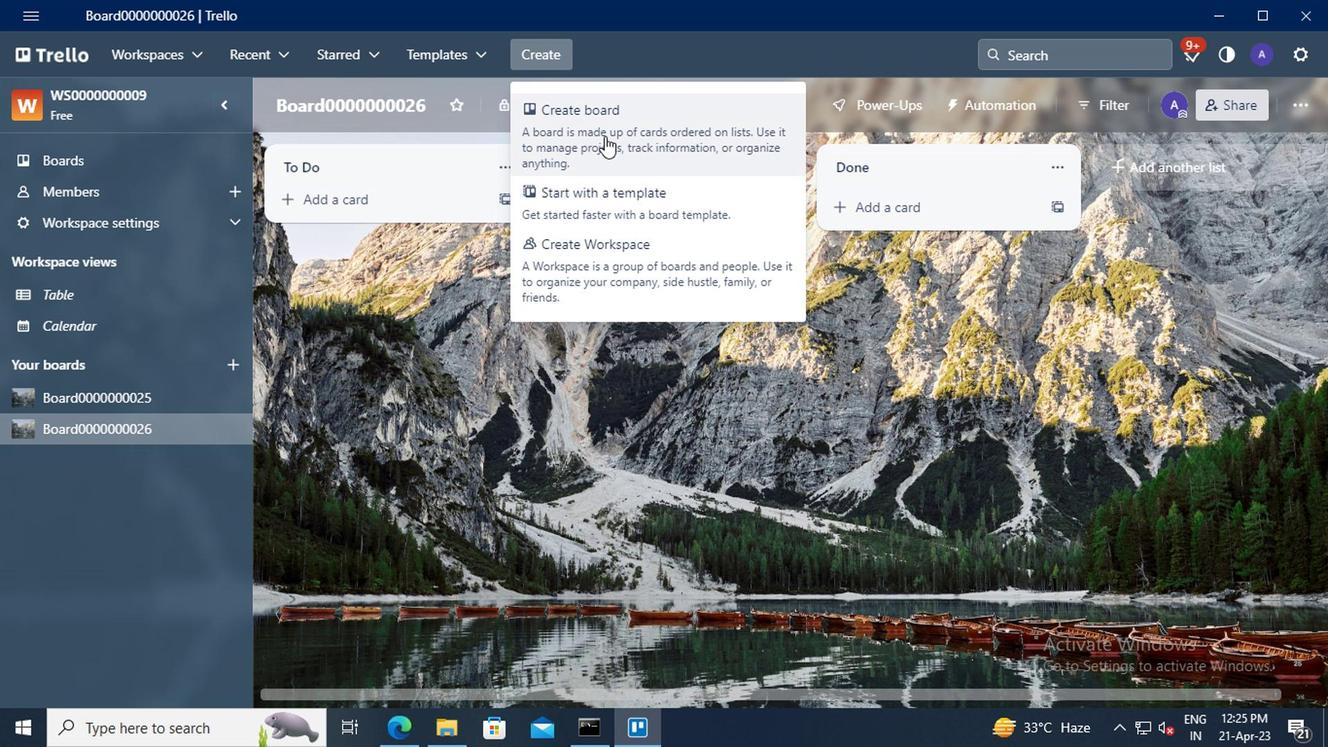 
Action: Mouse moved to (573, 410)
Screenshot: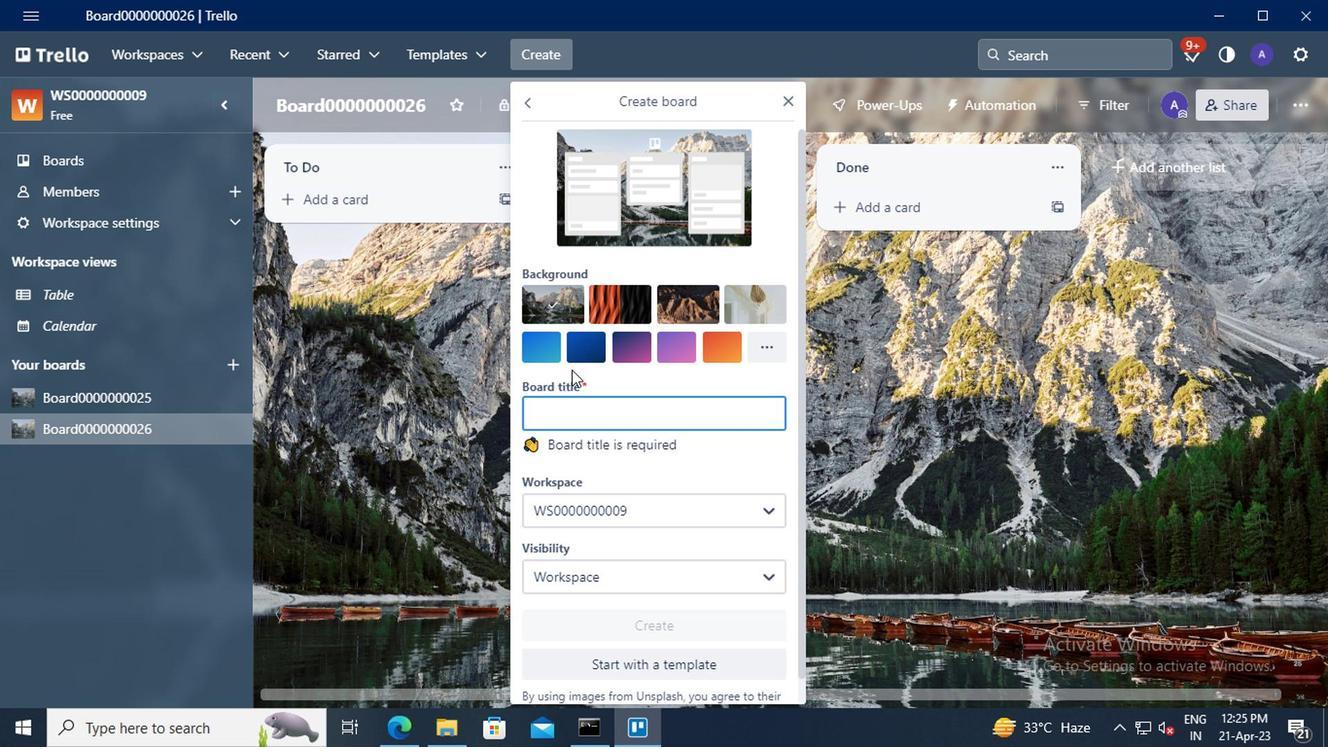 
Action: Mouse pressed left at (573, 410)
Screenshot: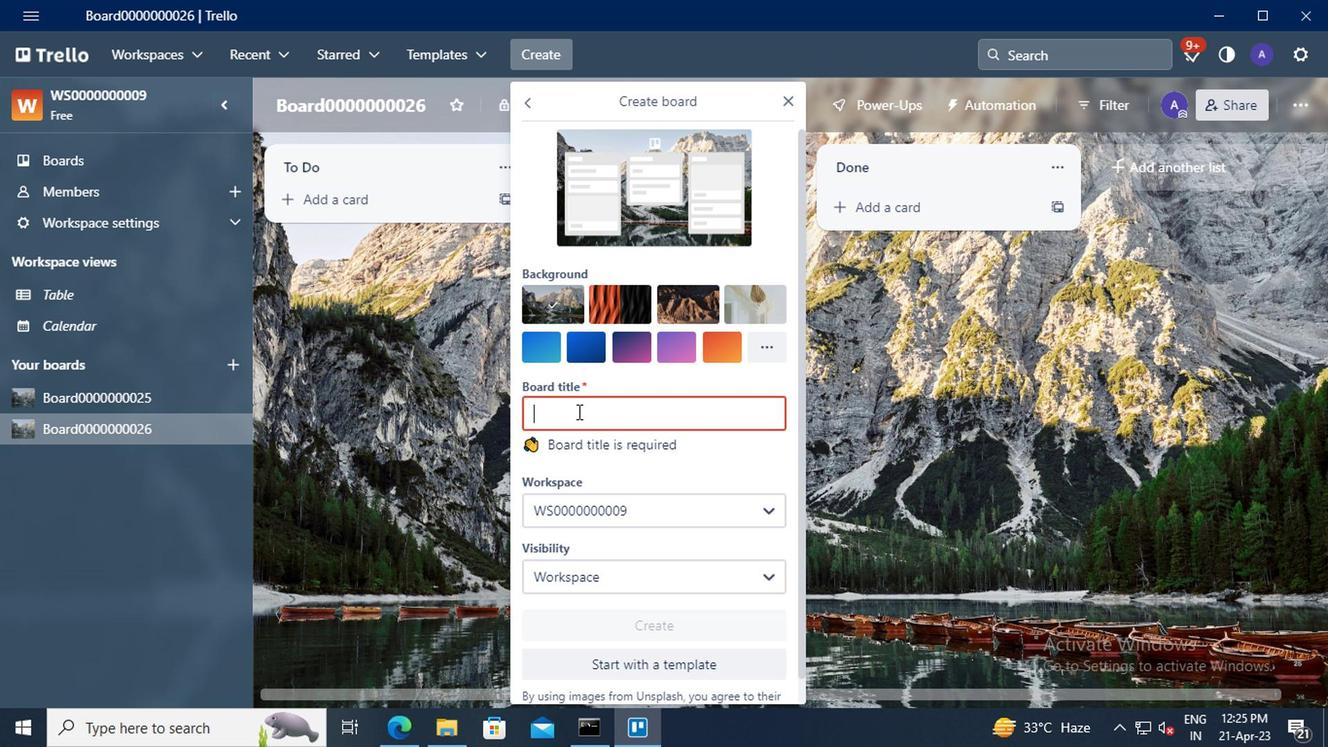
Action: Key pressed <Key.shift>BOARD0000000027
Screenshot: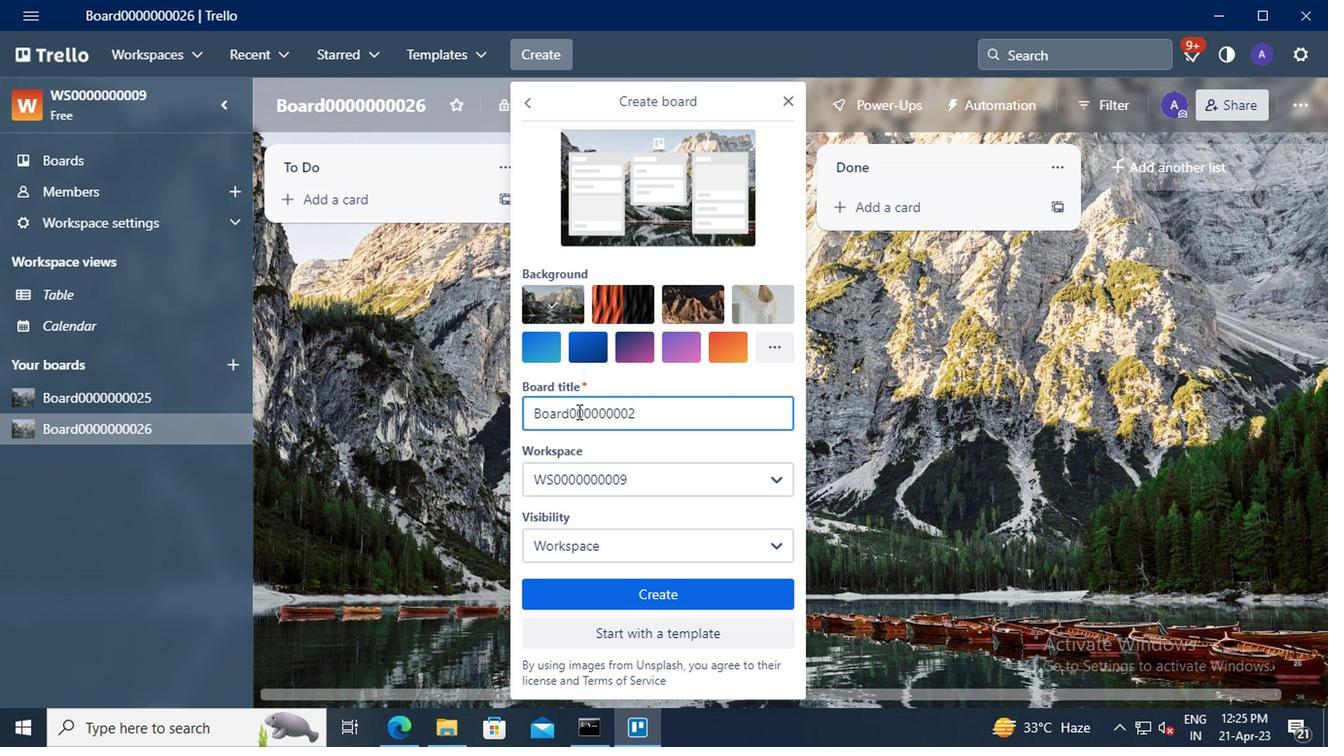 
Action: Mouse moved to (644, 545)
Screenshot: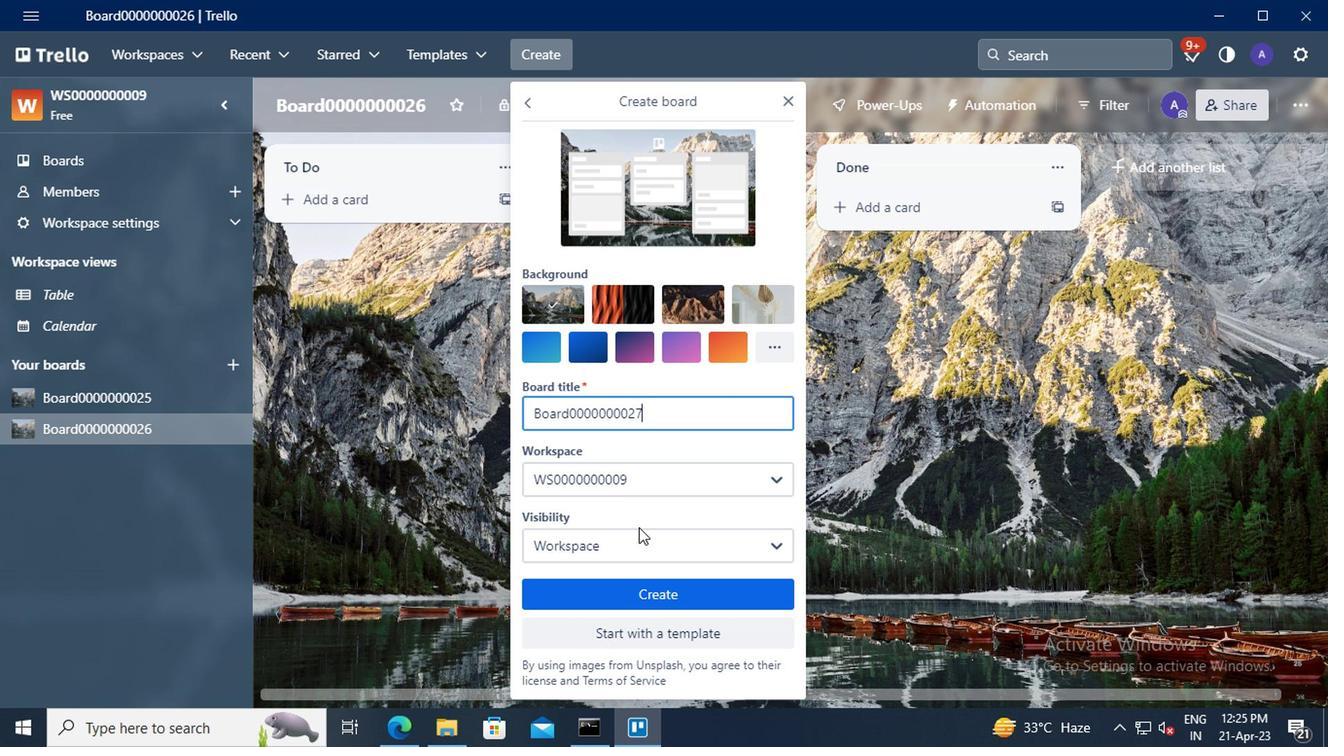
Action: Mouse pressed left at (644, 545)
Screenshot: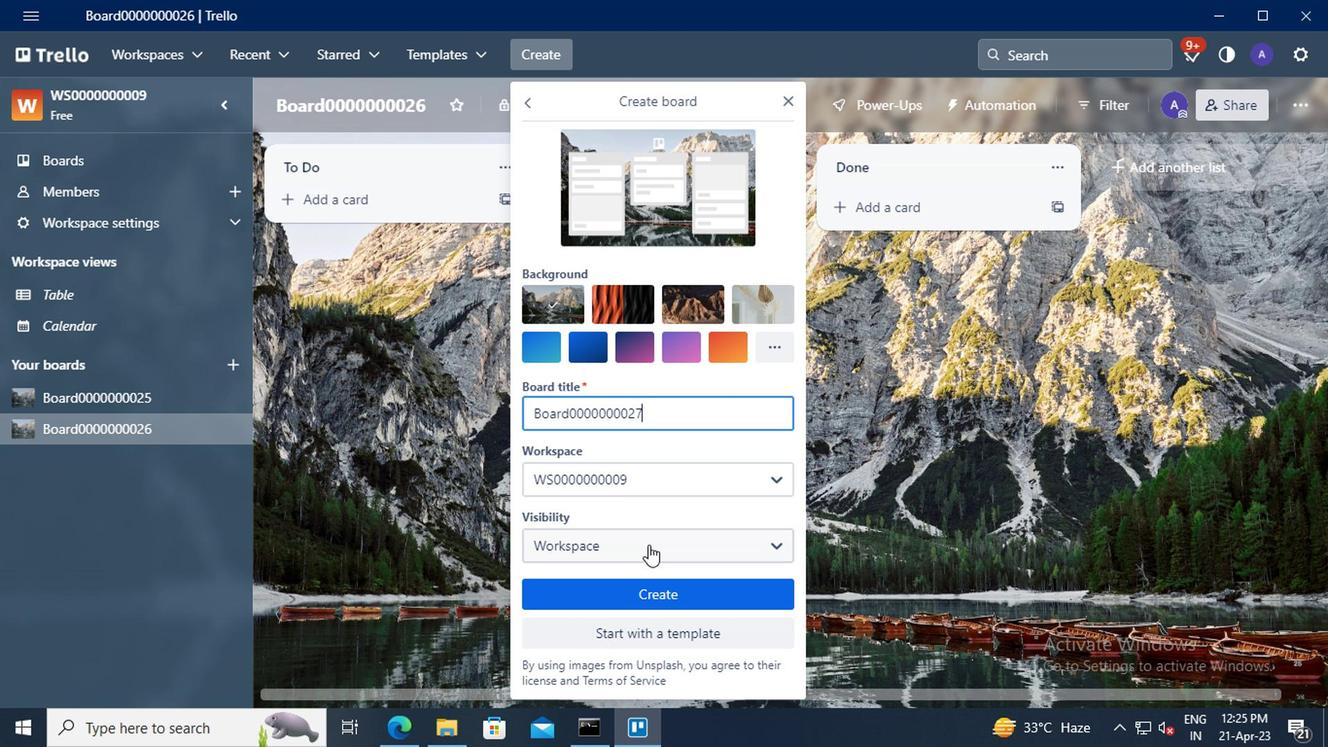 
Action: Mouse moved to (648, 591)
Screenshot: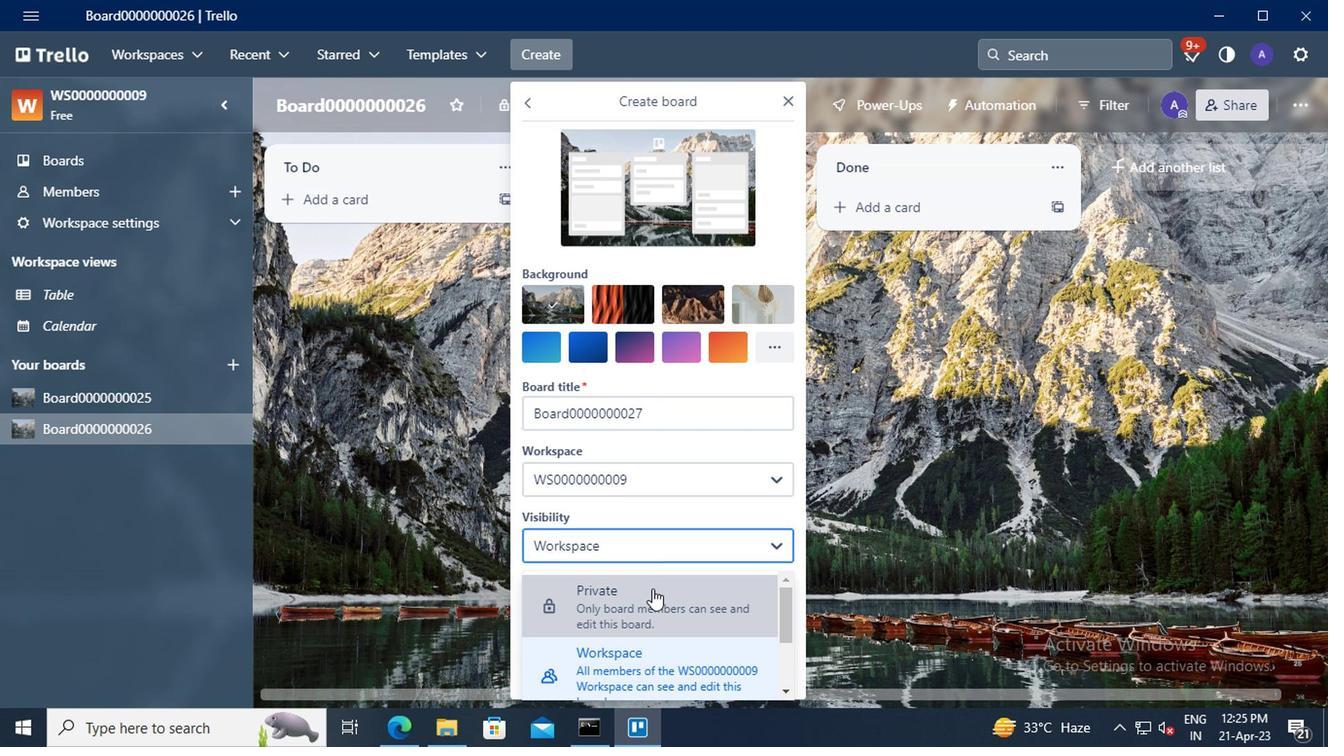 
Action: Mouse scrolled (648, 590) with delta (0, 0)
Screenshot: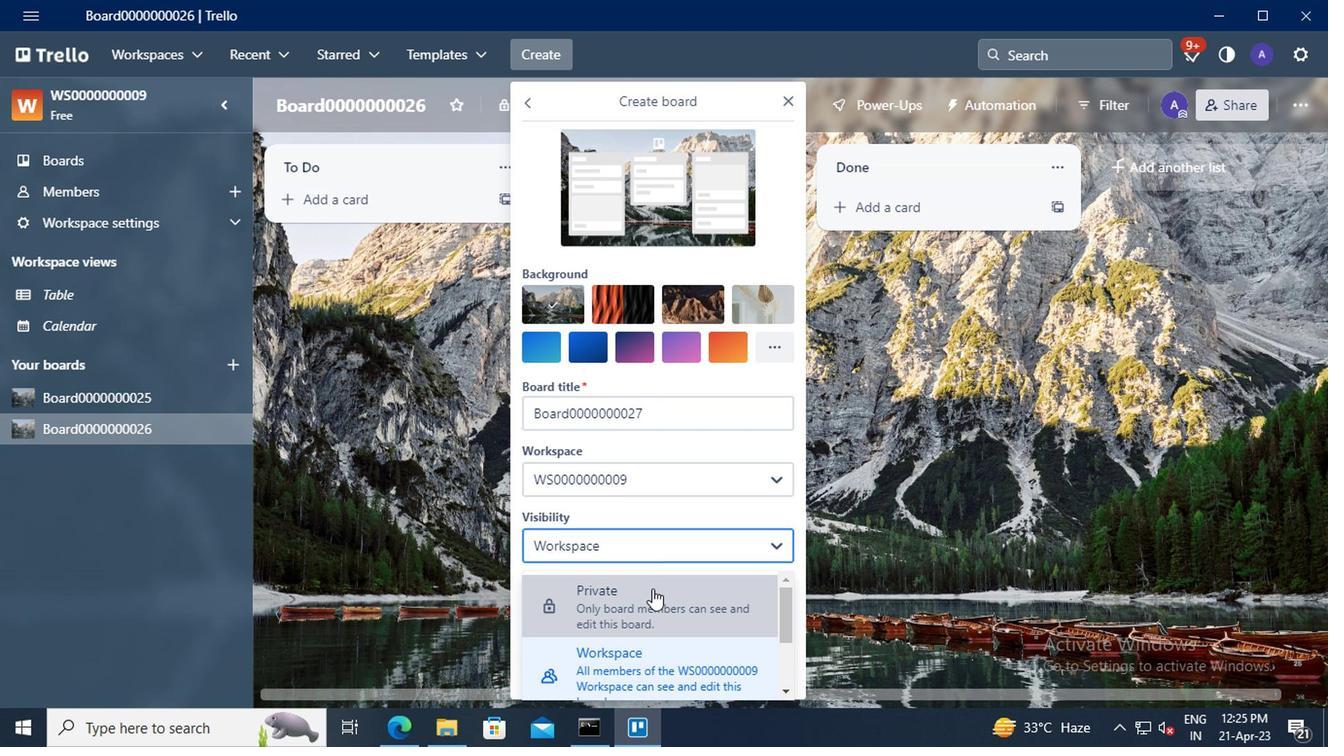
Action: Mouse scrolled (648, 590) with delta (0, 0)
Screenshot: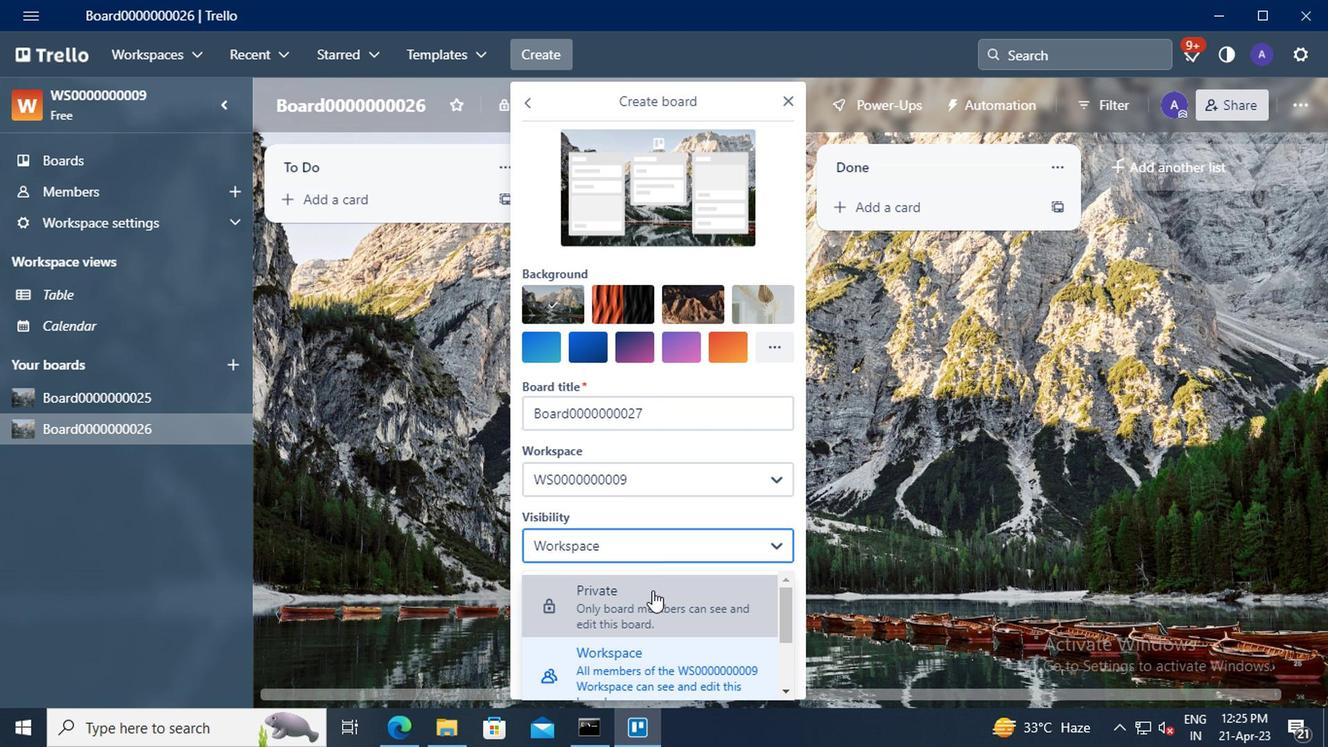 
Action: Mouse moved to (634, 646)
Screenshot: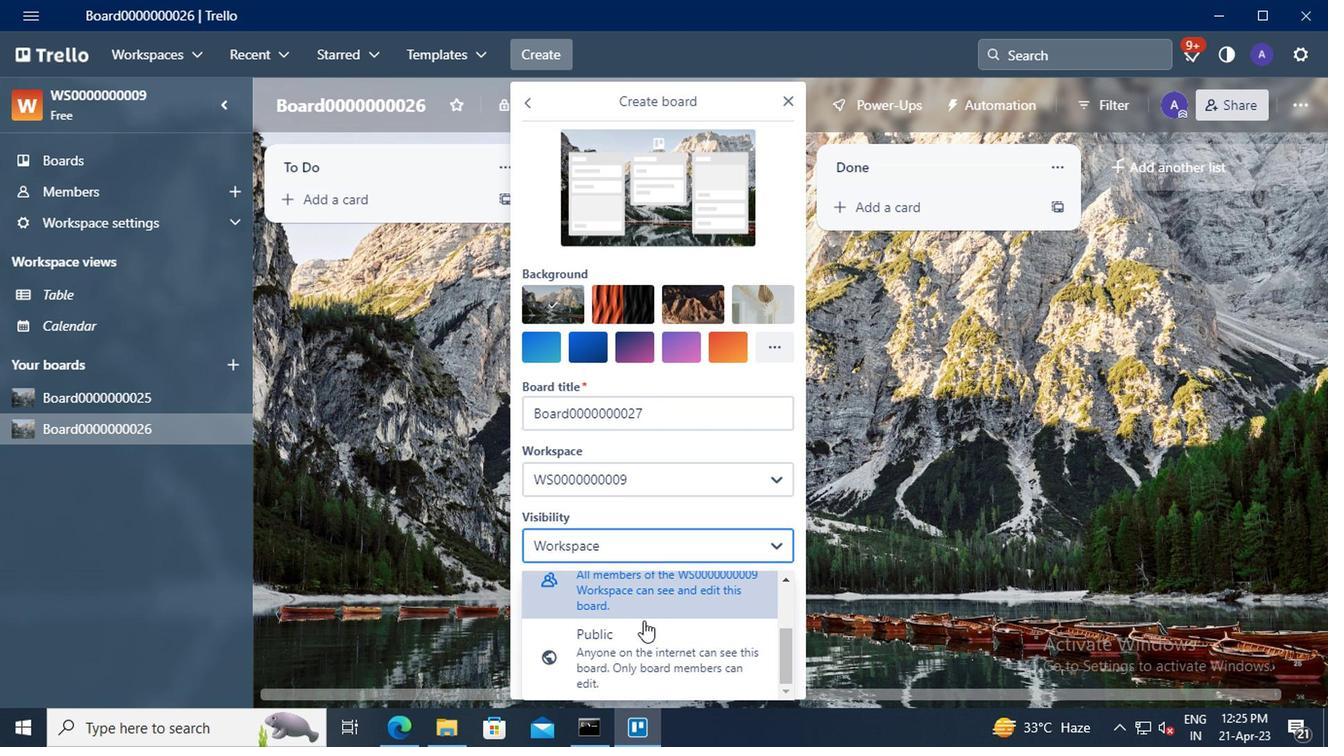 
Action: Mouse pressed left at (634, 646)
Screenshot: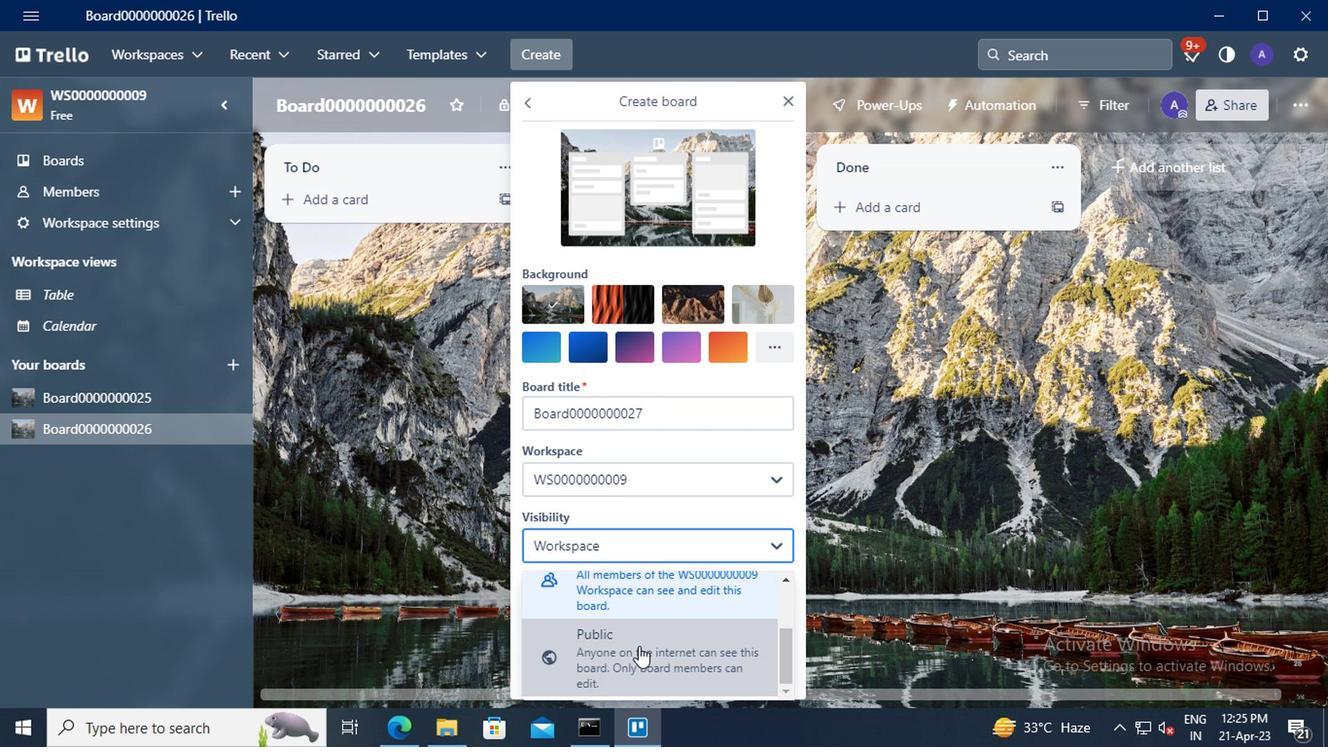 
Action: Mouse moved to (714, 489)
Screenshot: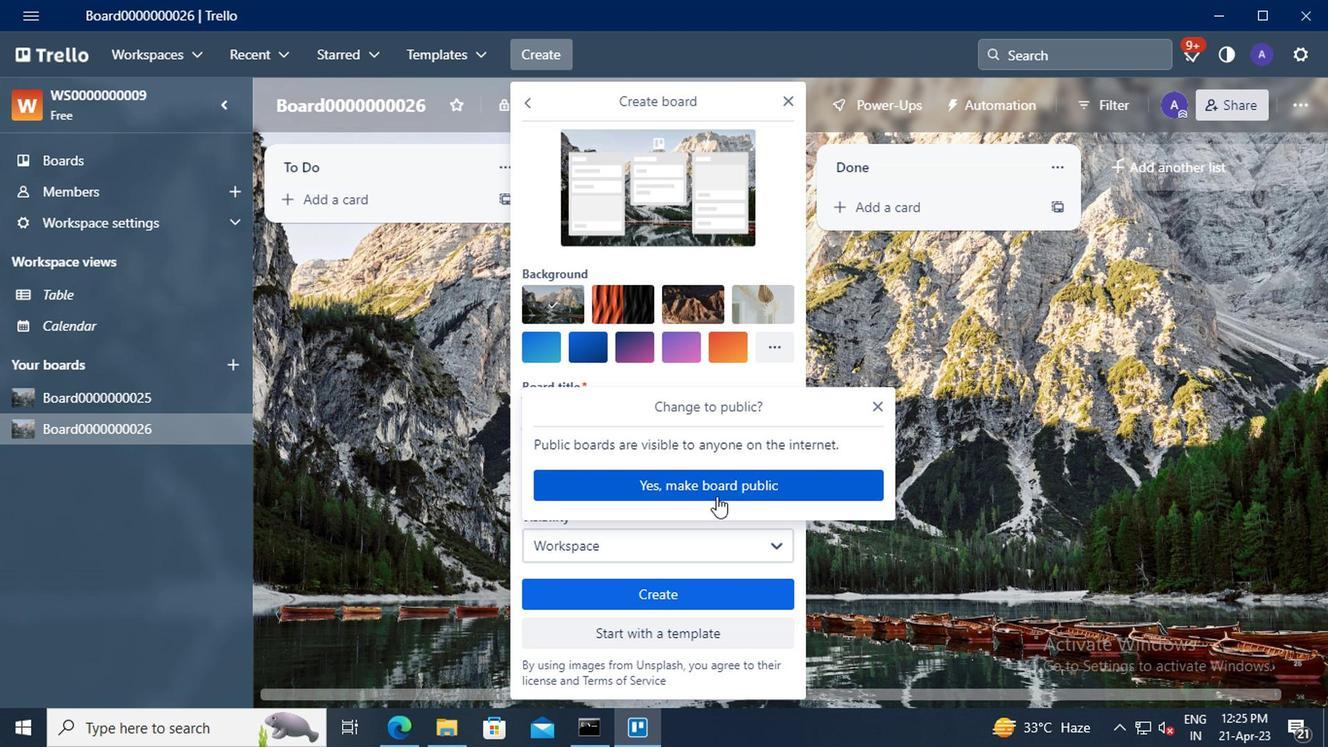 
Action: Mouse pressed left at (714, 489)
Screenshot: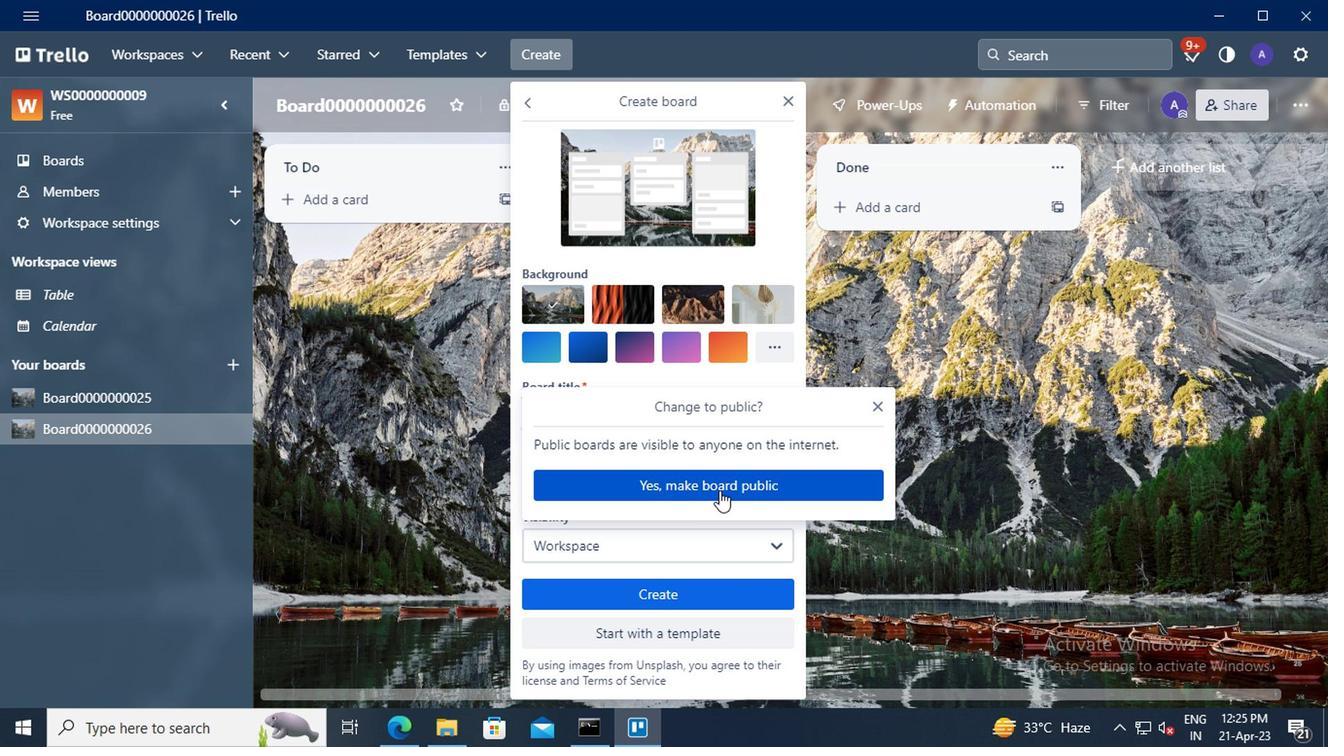 
Action: Mouse moved to (694, 587)
Screenshot: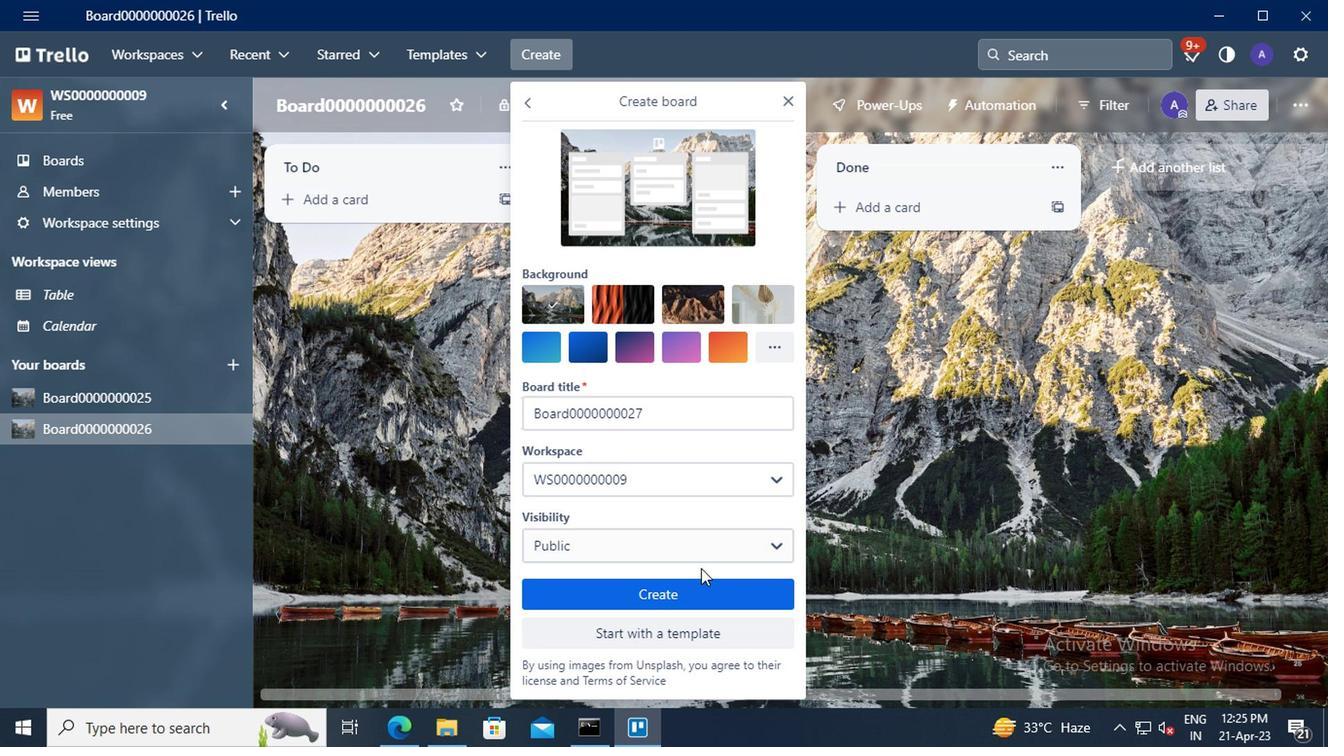 
Action: Mouse pressed left at (694, 587)
Screenshot: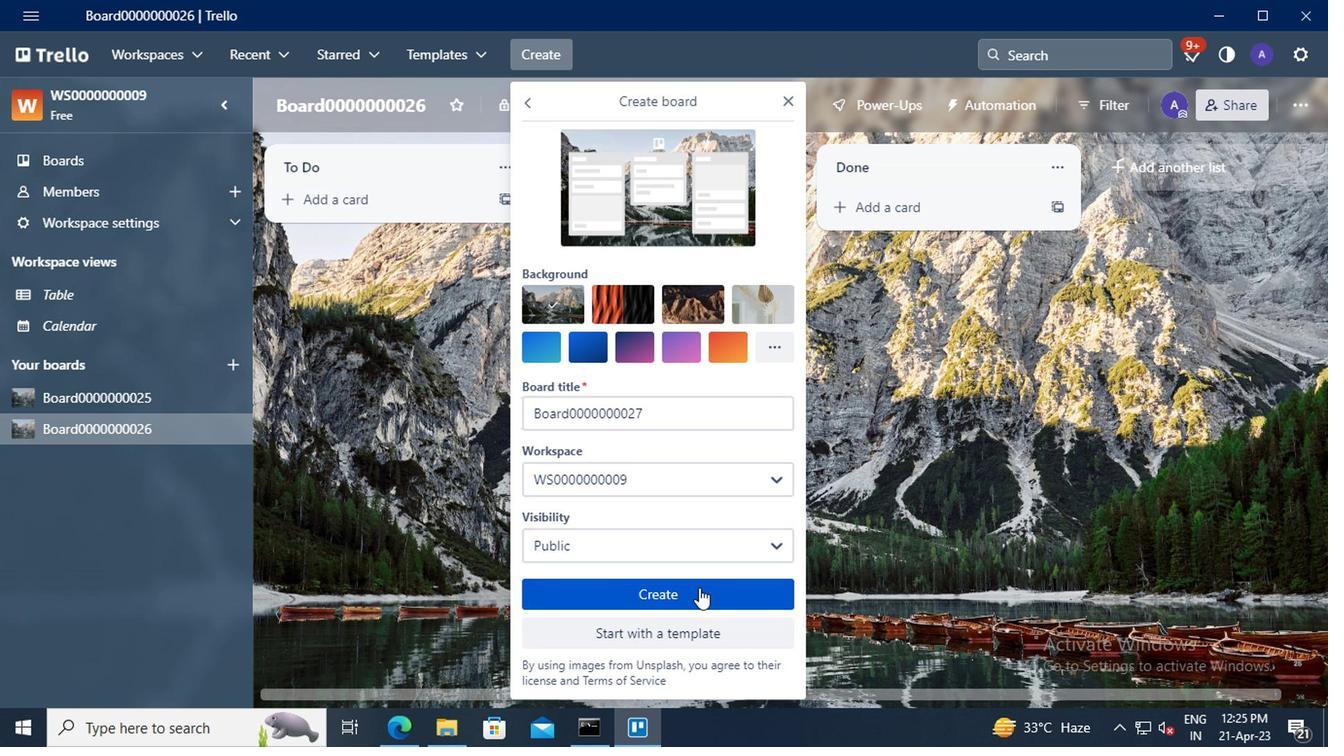 
Action: Mouse moved to (133, 402)
Screenshot: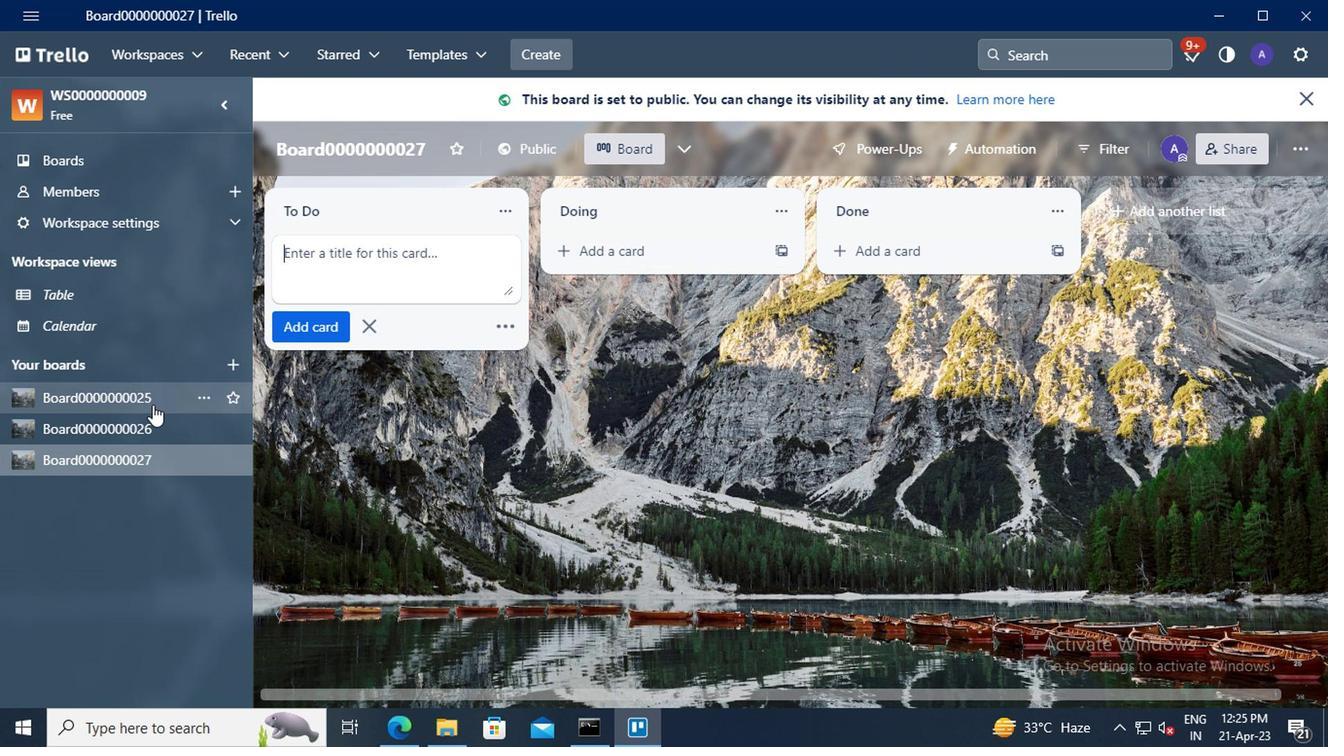 
Action: Mouse pressed left at (133, 402)
Screenshot: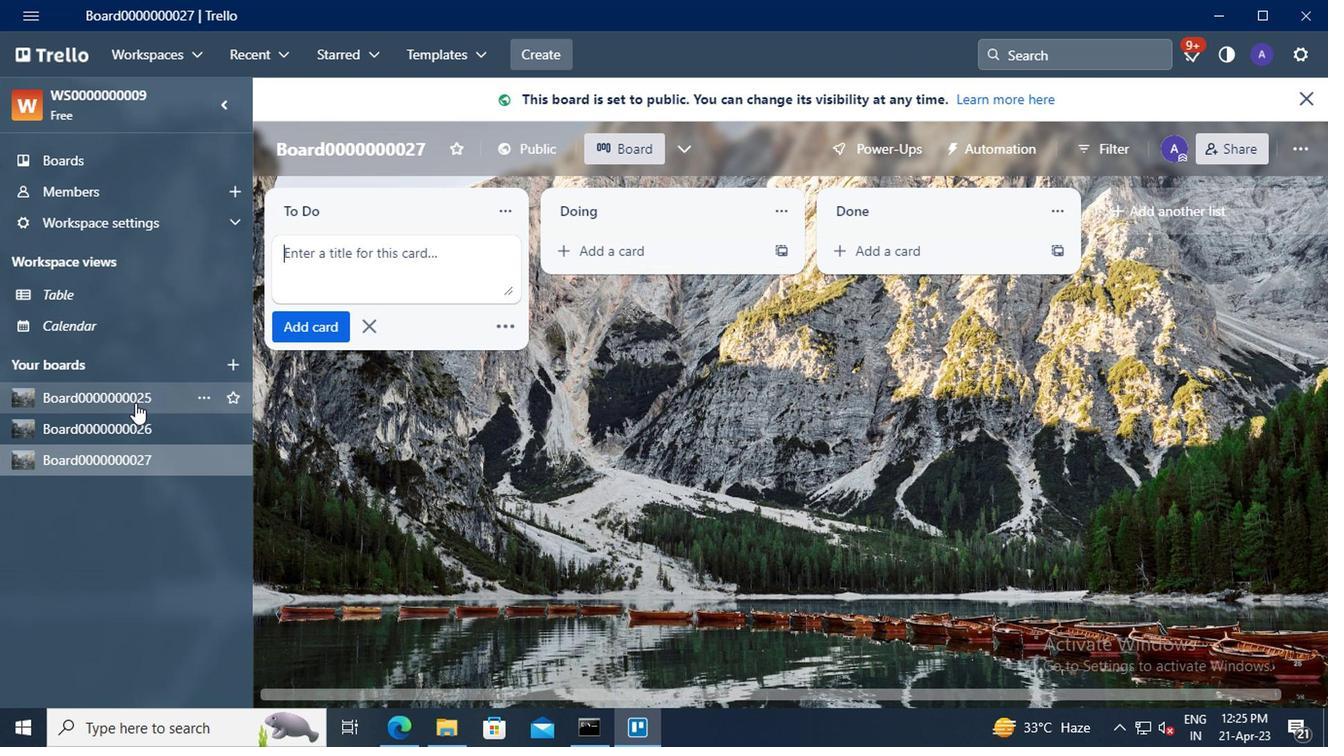 
Action: Mouse moved to (339, 204)
Screenshot: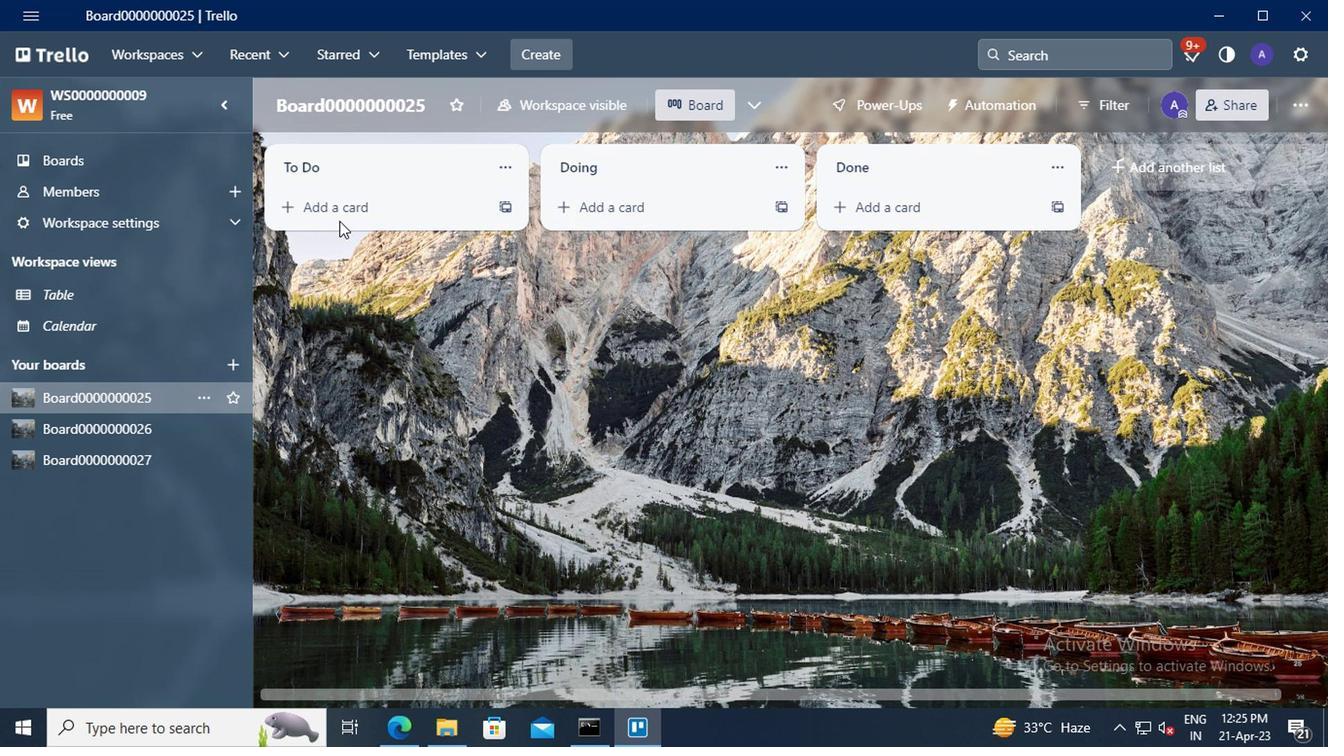 
Action: Mouse pressed left at (339, 204)
Screenshot: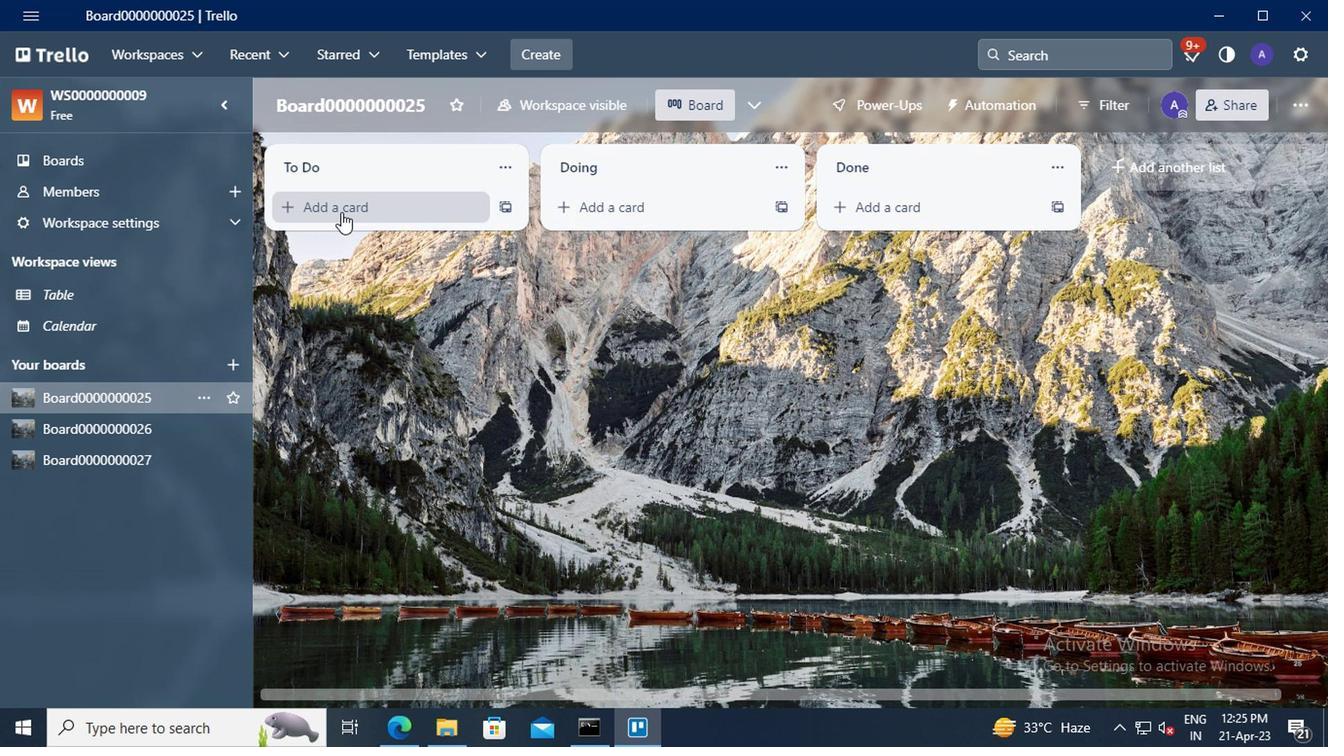 
Action: Mouse moved to (324, 217)
Screenshot: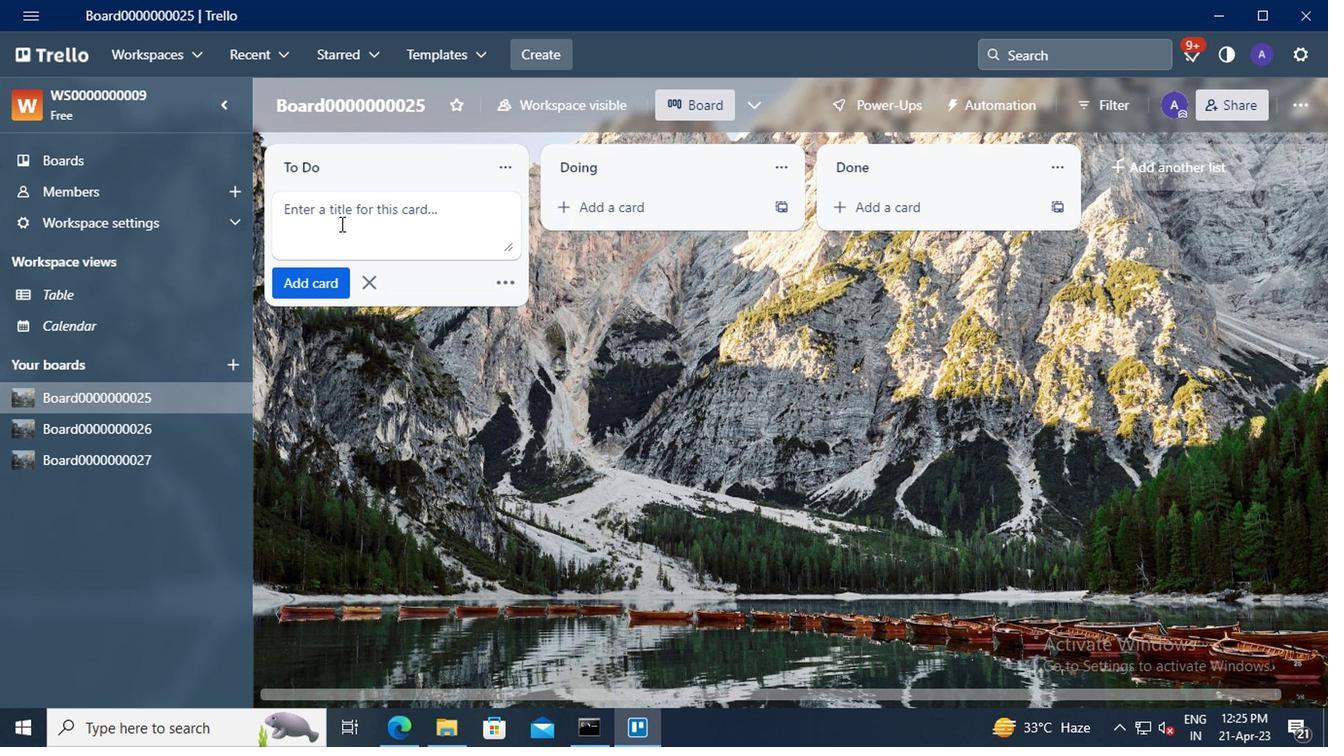 
Action: Mouse pressed left at (324, 217)
Screenshot: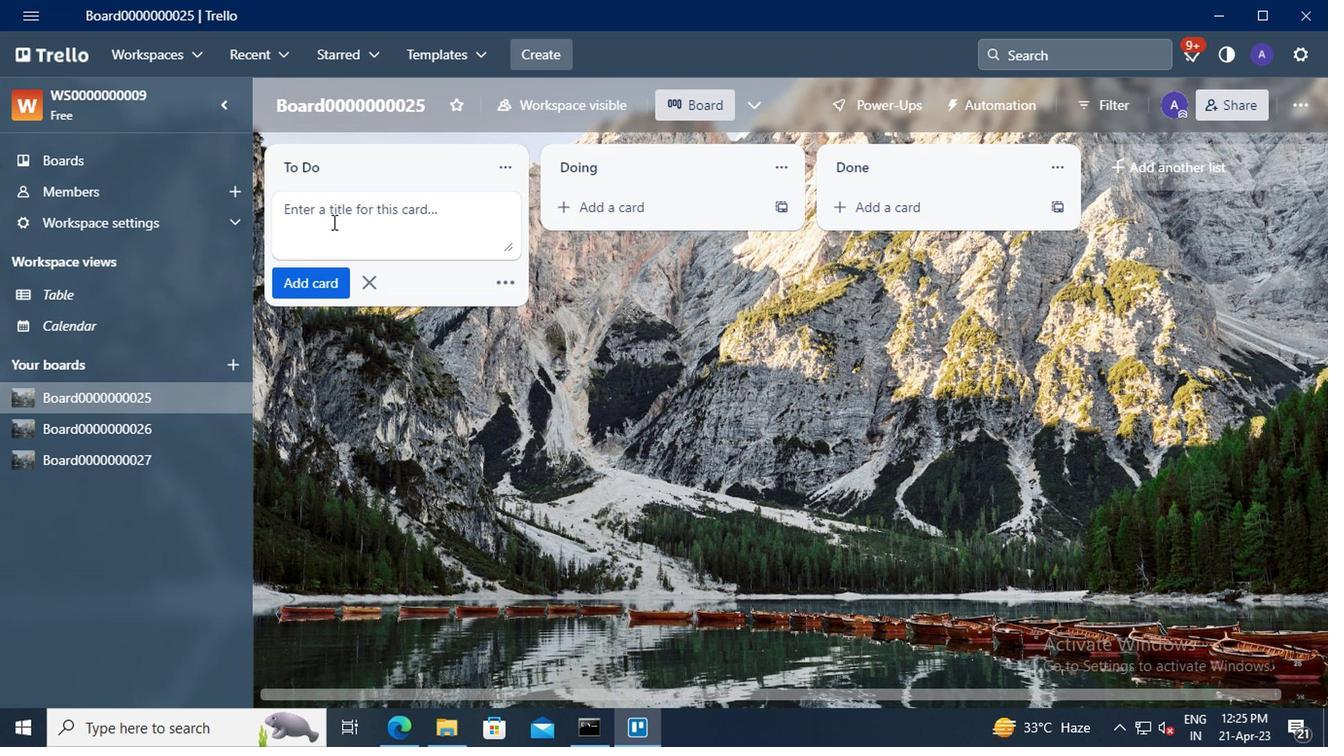 
Action: Key pressed <Key.shift>CARD0000000097
Screenshot: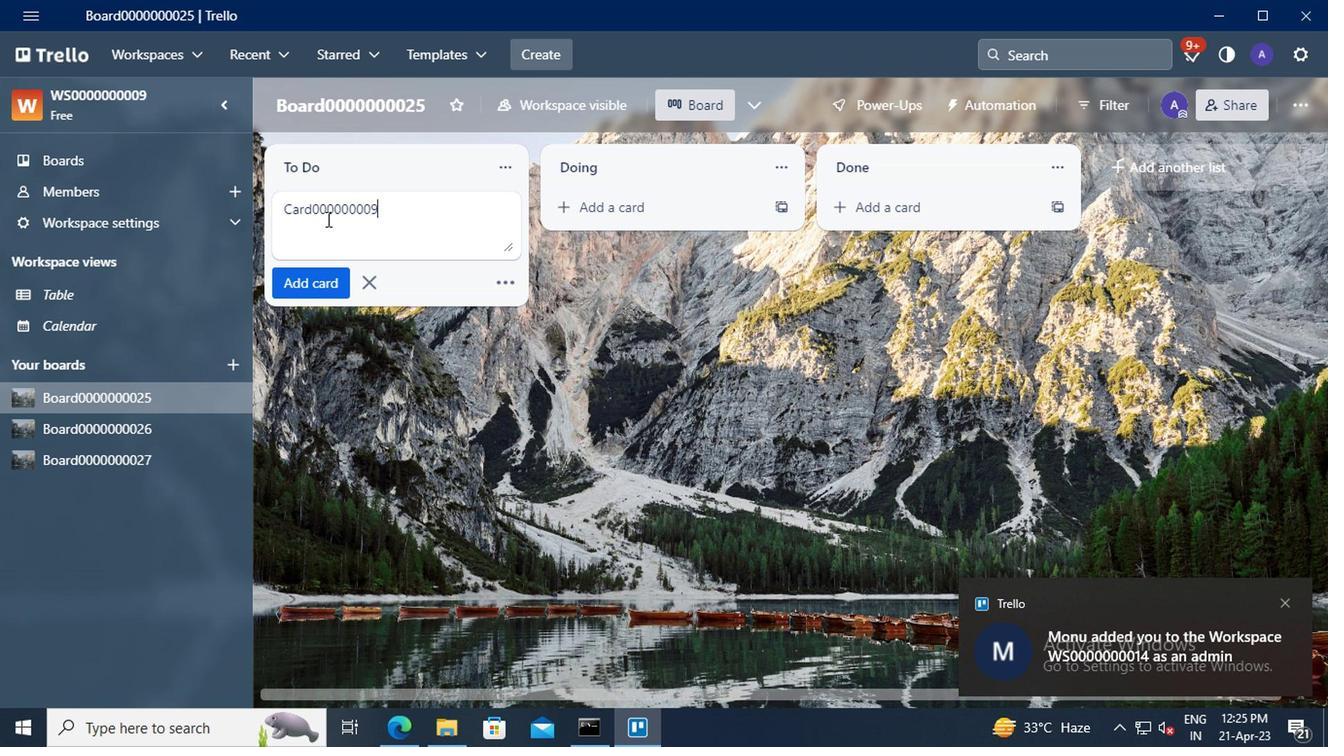 
Action: Mouse moved to (318, 270)
Screenshot: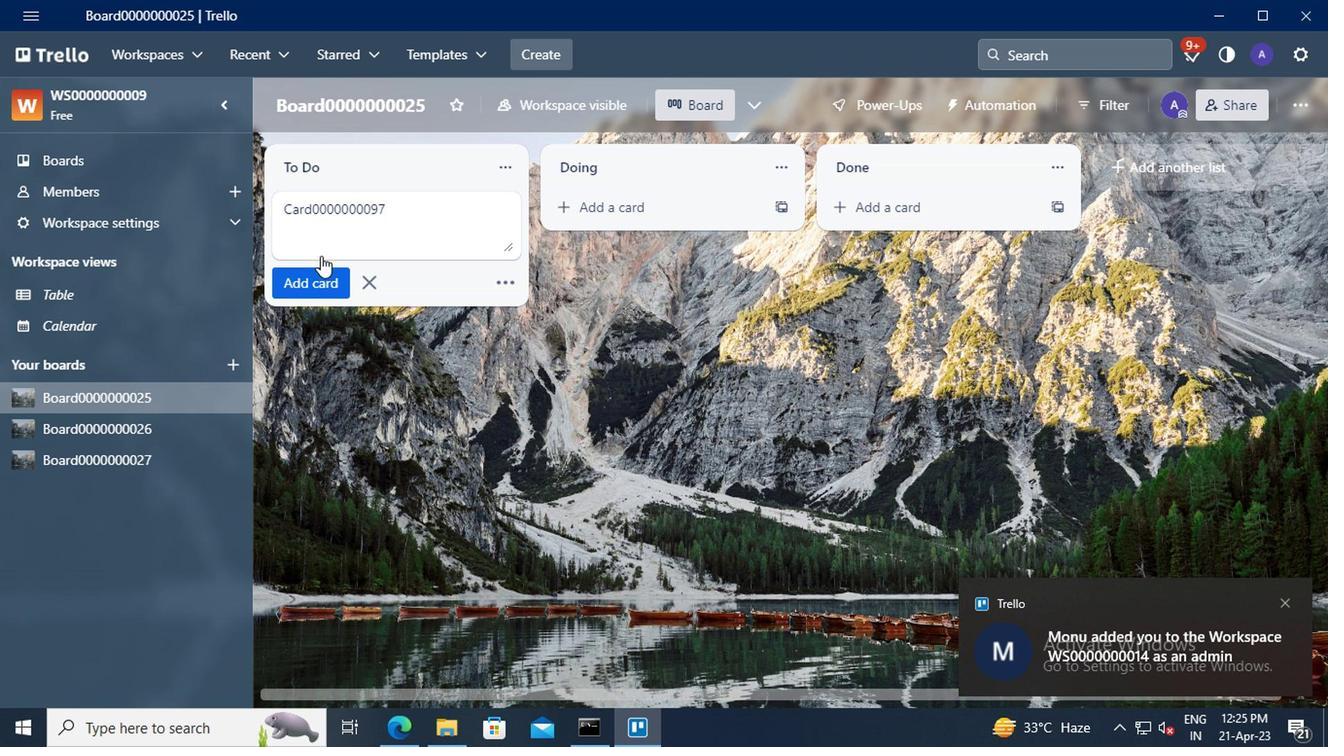 
Action: Mouse pressed left at (318, 270)
Screenshot: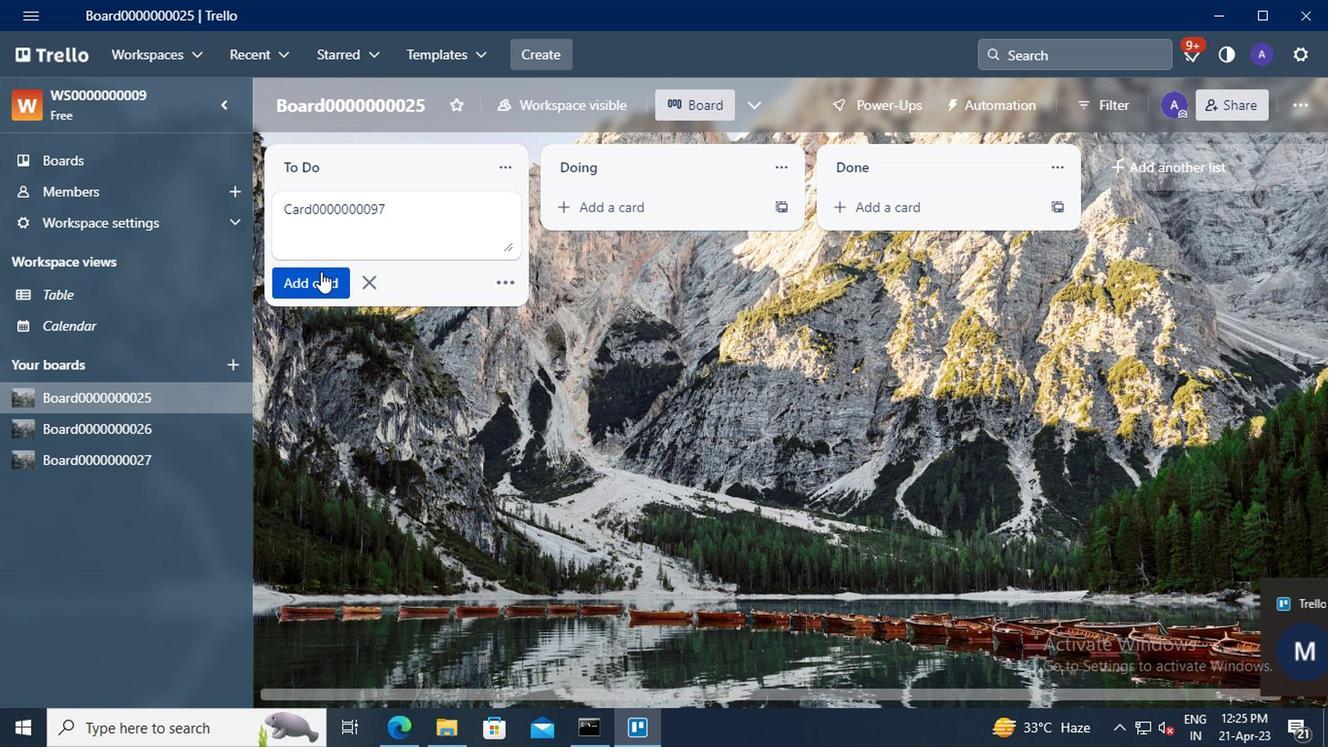 
Action: Mouse moved to (318, 257)
Screenshot: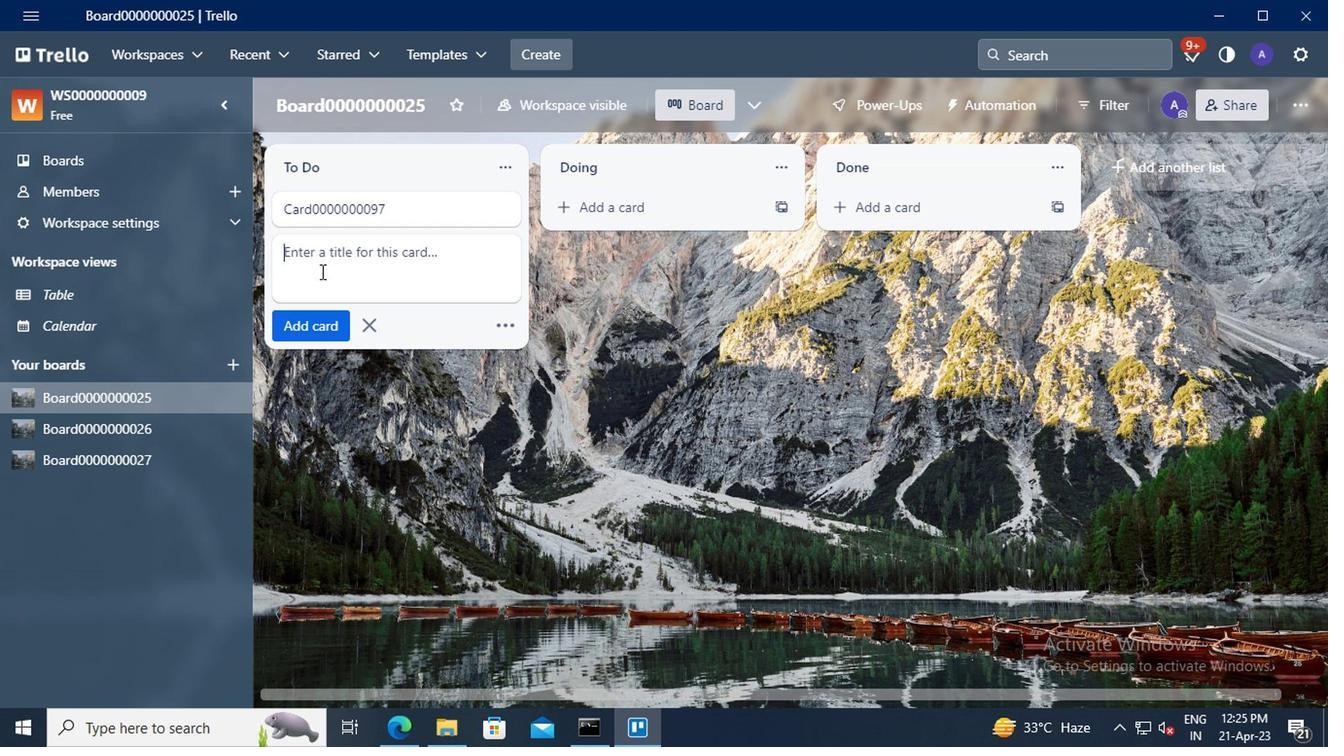 
Action: Mouse pressed left at (318, 257)
Screenshot: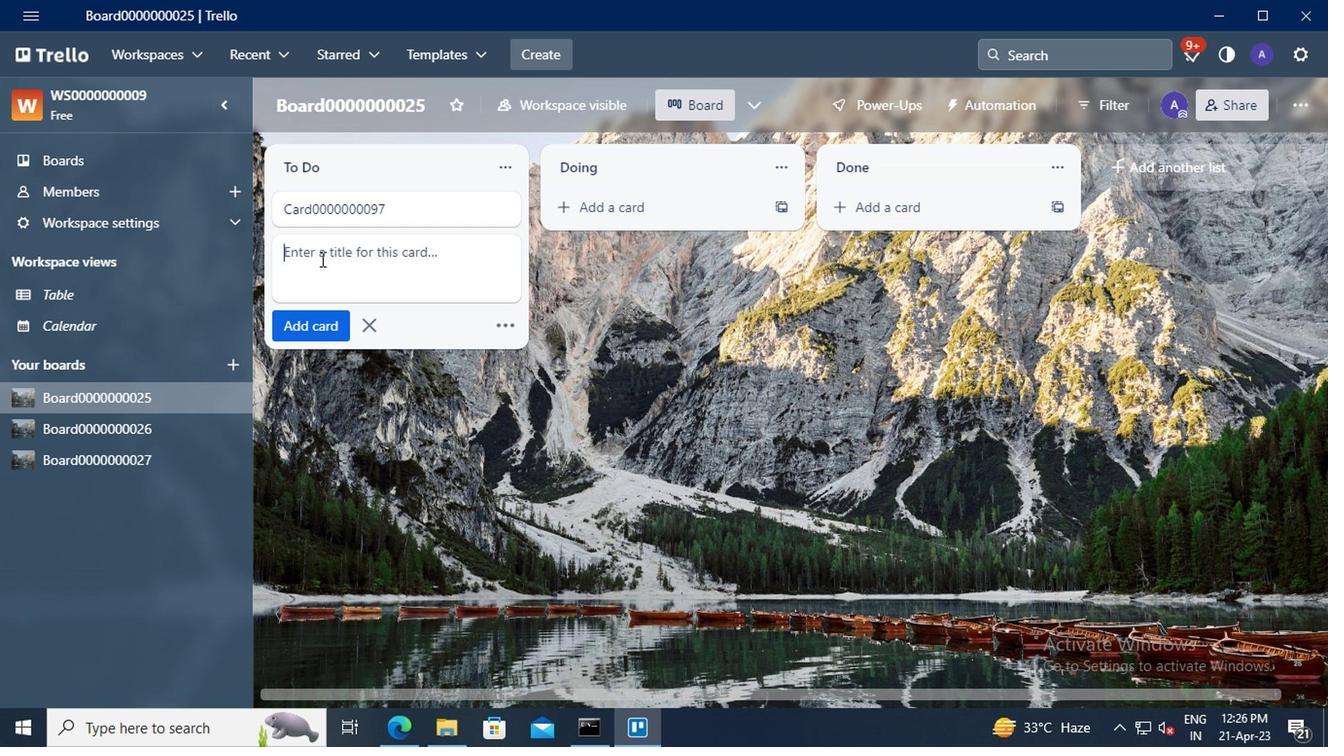 
Action: Key pressed <Key.shift>CARD0000000098
Screenshot: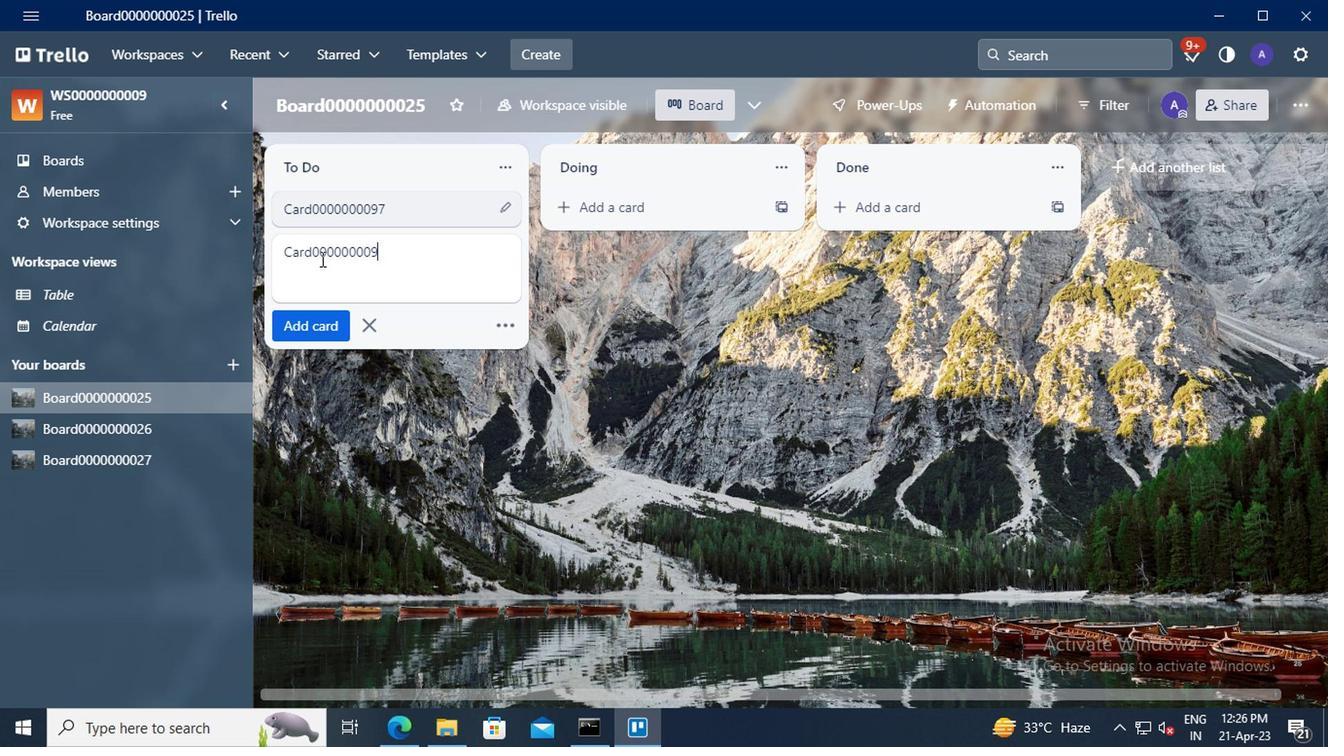 
Action: Mouse moved to (325, 328)
Screenshot: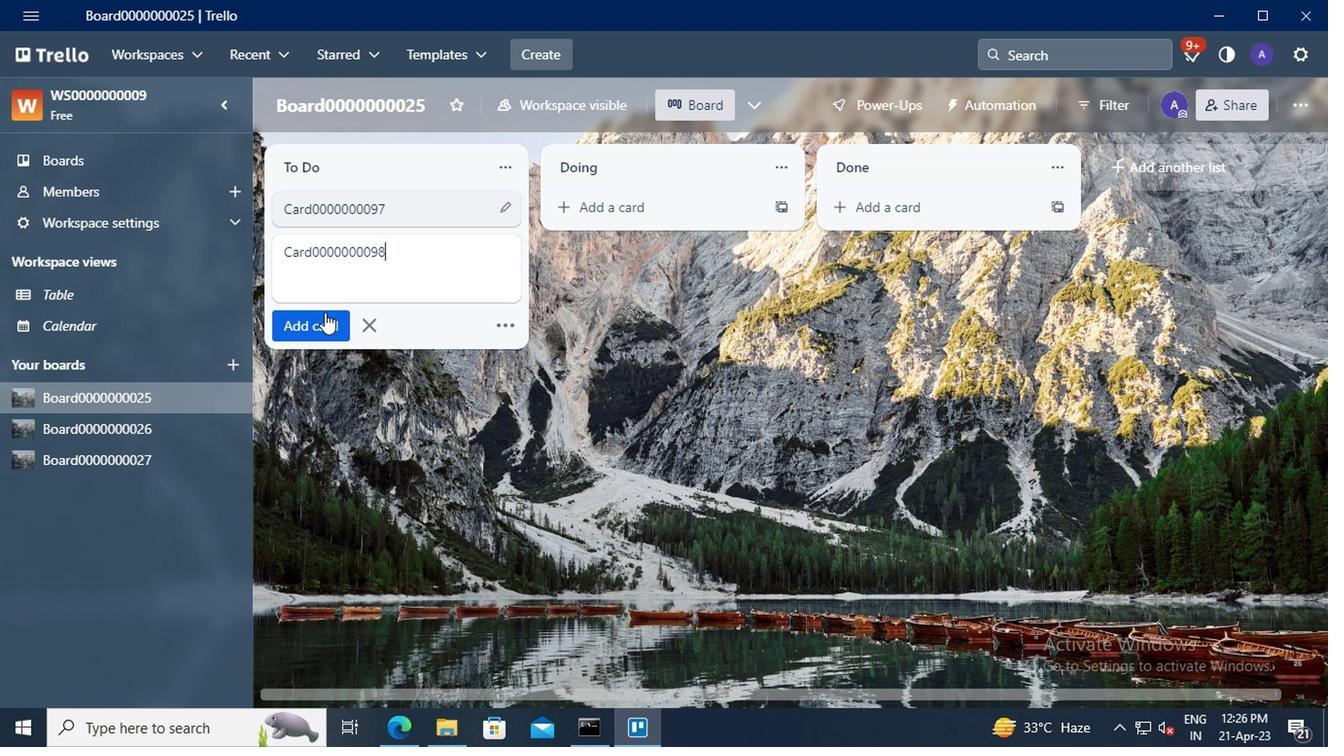 
Action: Mouse pressed left at (325, 328)
Screenshot: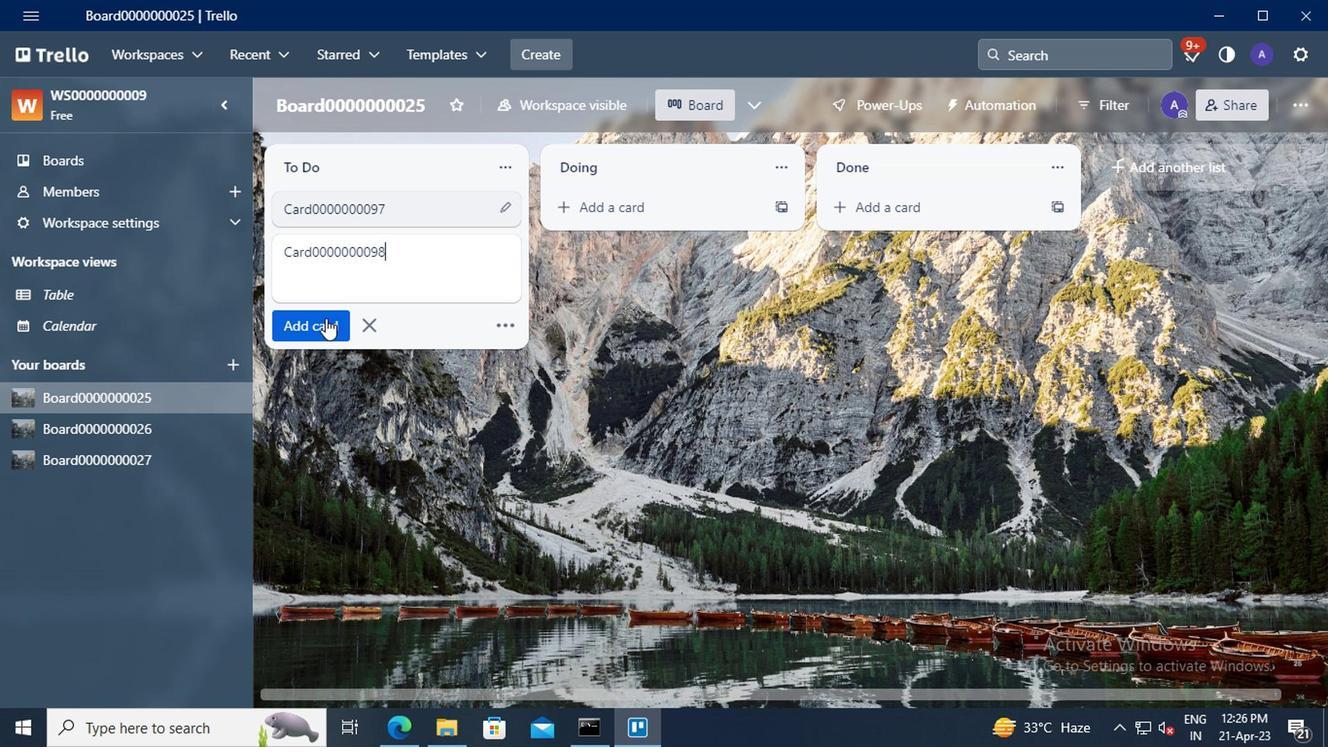 
